 Task: Check out San Diego attractions for art and culture.
Action: Mouse moved to (728, 65)
Screenshot: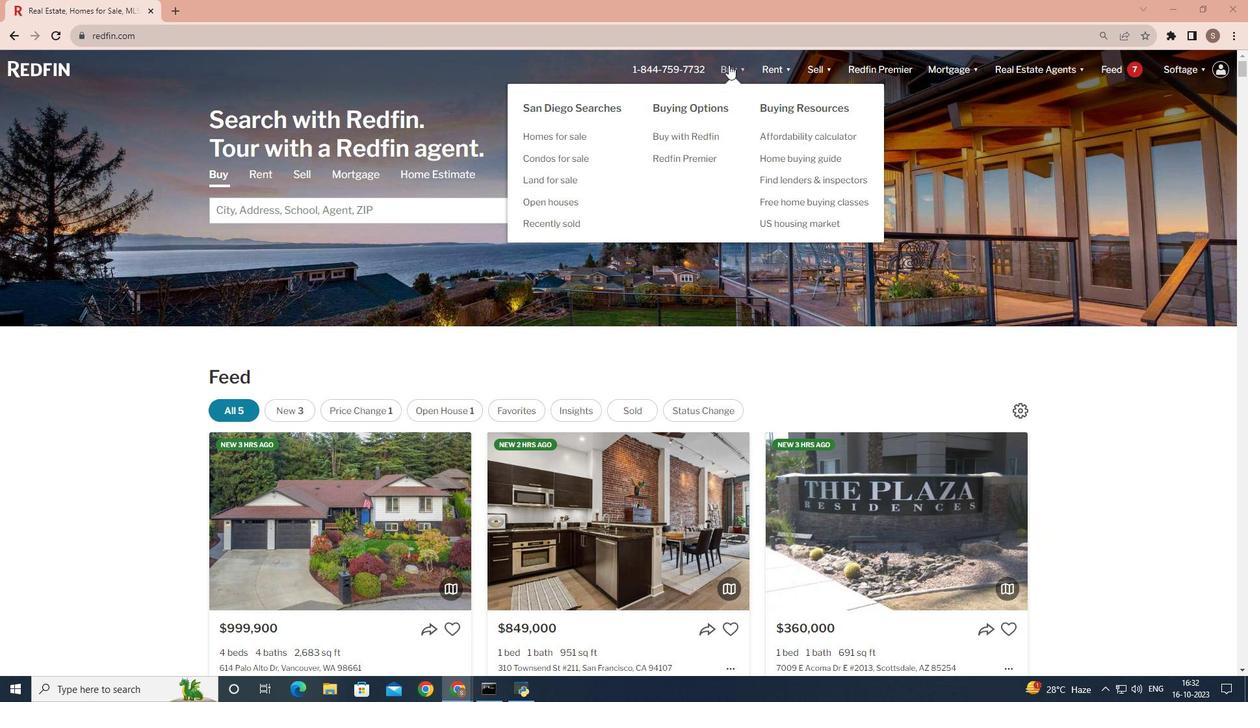 
Action: Mouse pressed left at (728, 65)
Screenshot: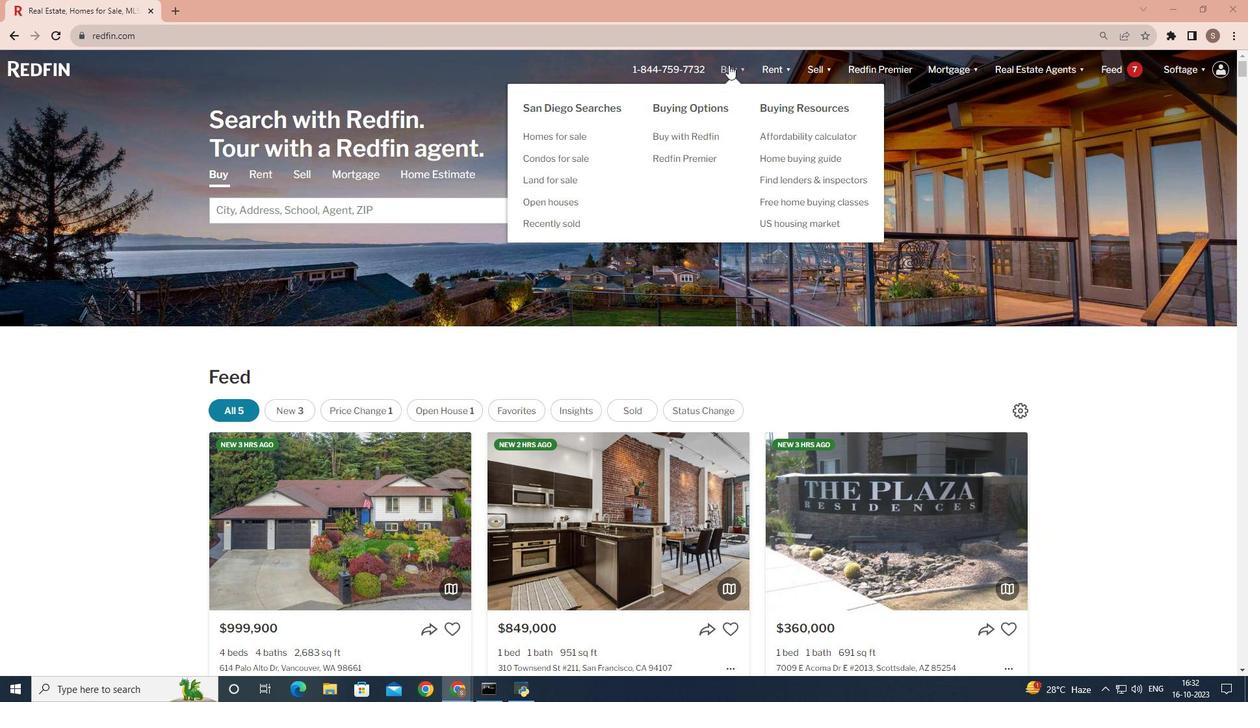 
Action: Mouse moved to (382, 270)
Screenshot: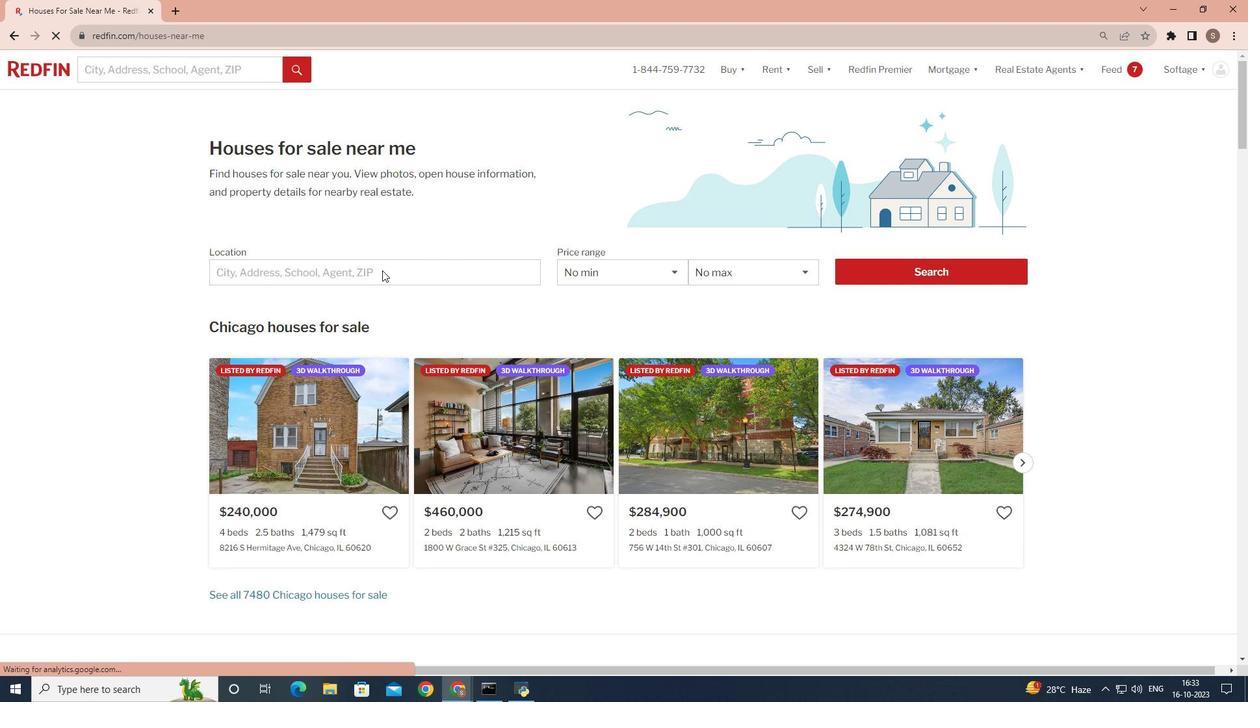 
Action: Mouse pressed left at (382, 270)
Screenshot: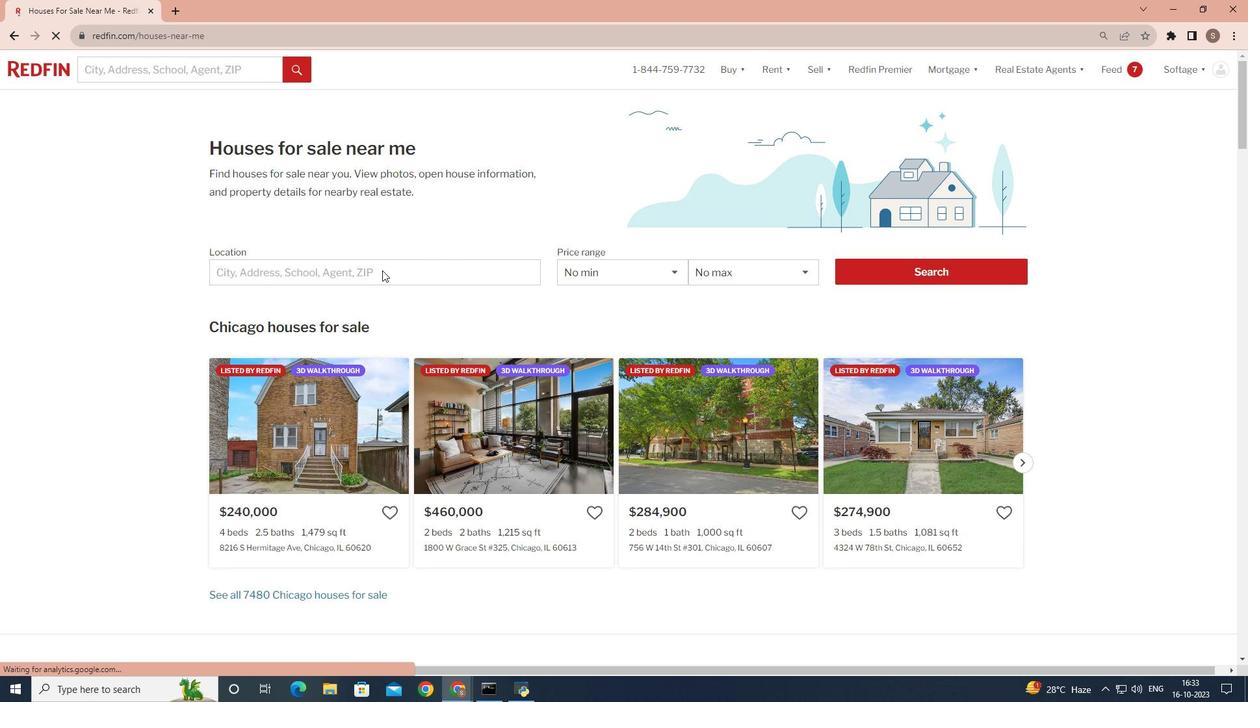 
Action: Mouse moved to (308, 276)
Screenshot: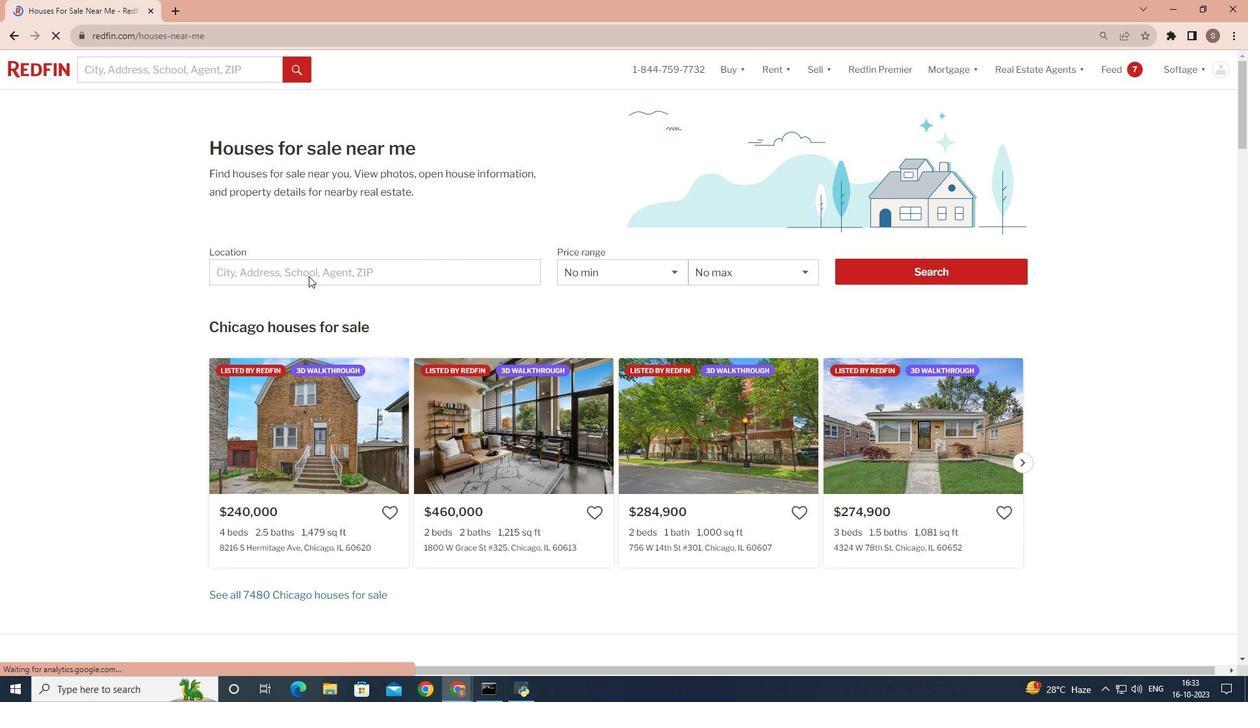 
Action: Mouse pressed left at (308, 276)
Screenshot: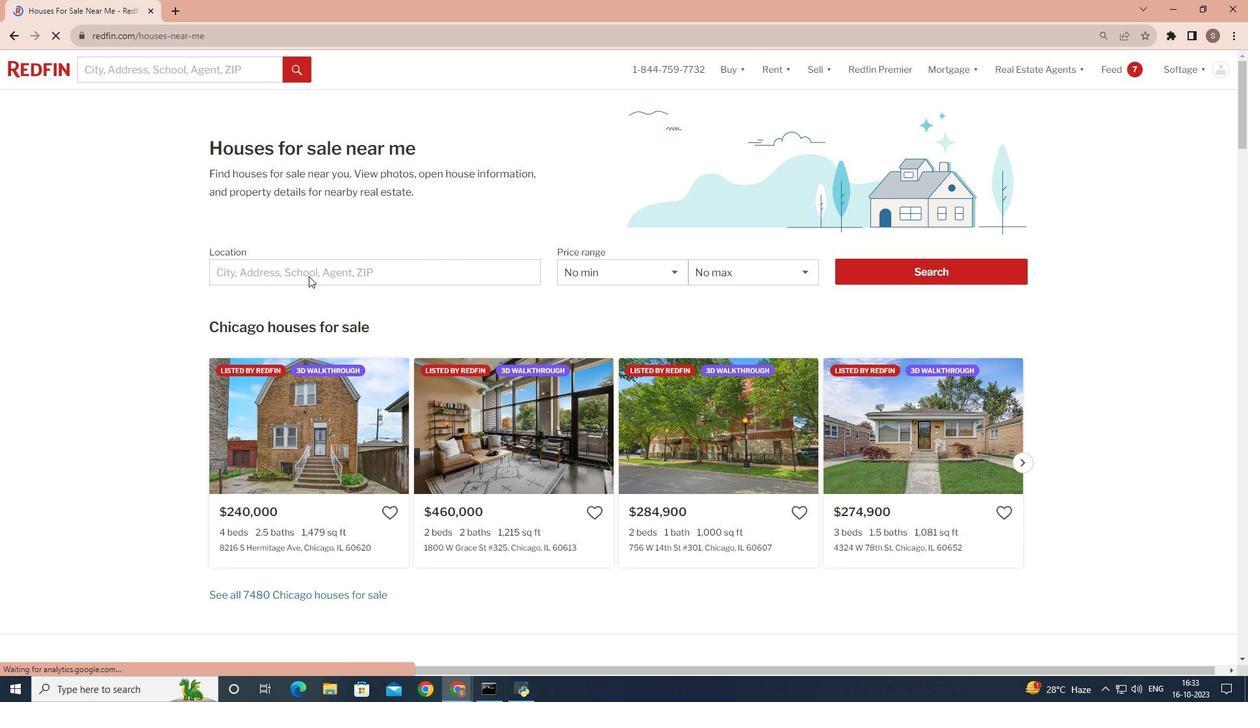 
Action: Mouse moved to (289, 276)
Screenshot: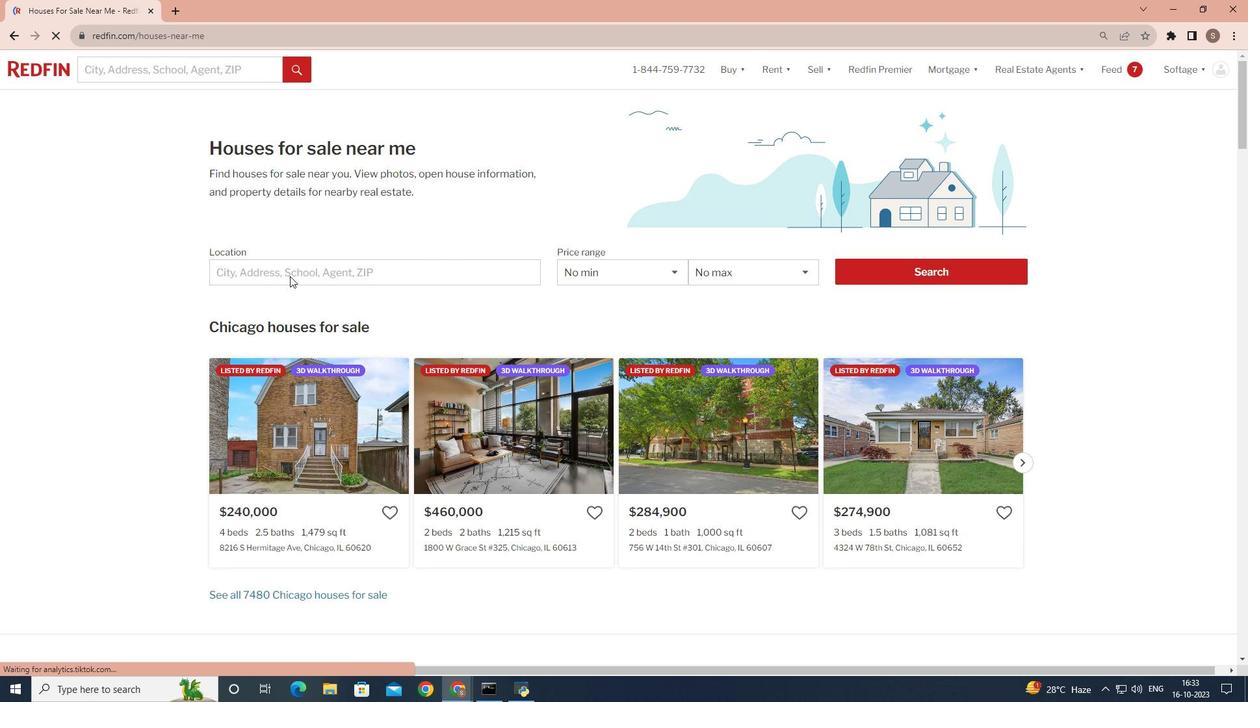 
Action: Mouse pressed left at (289, 276)
Screenshot: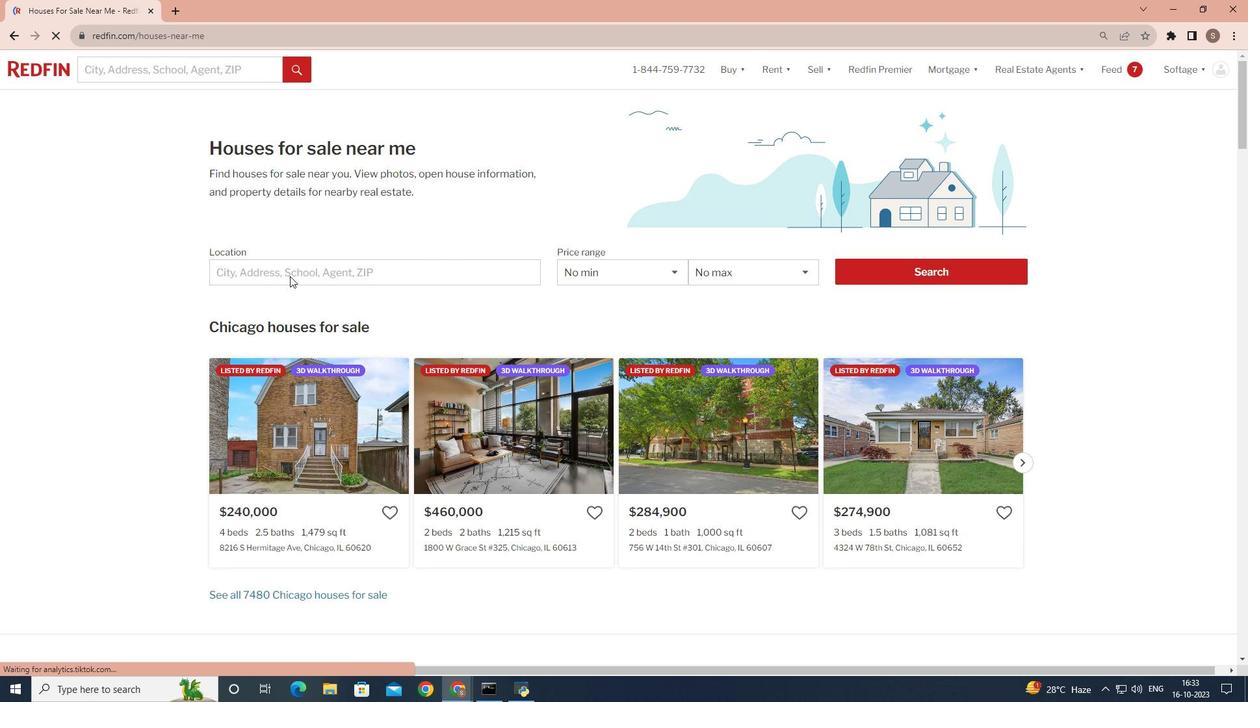 
Action: Mouse moved to (290, 270)
Screenshot: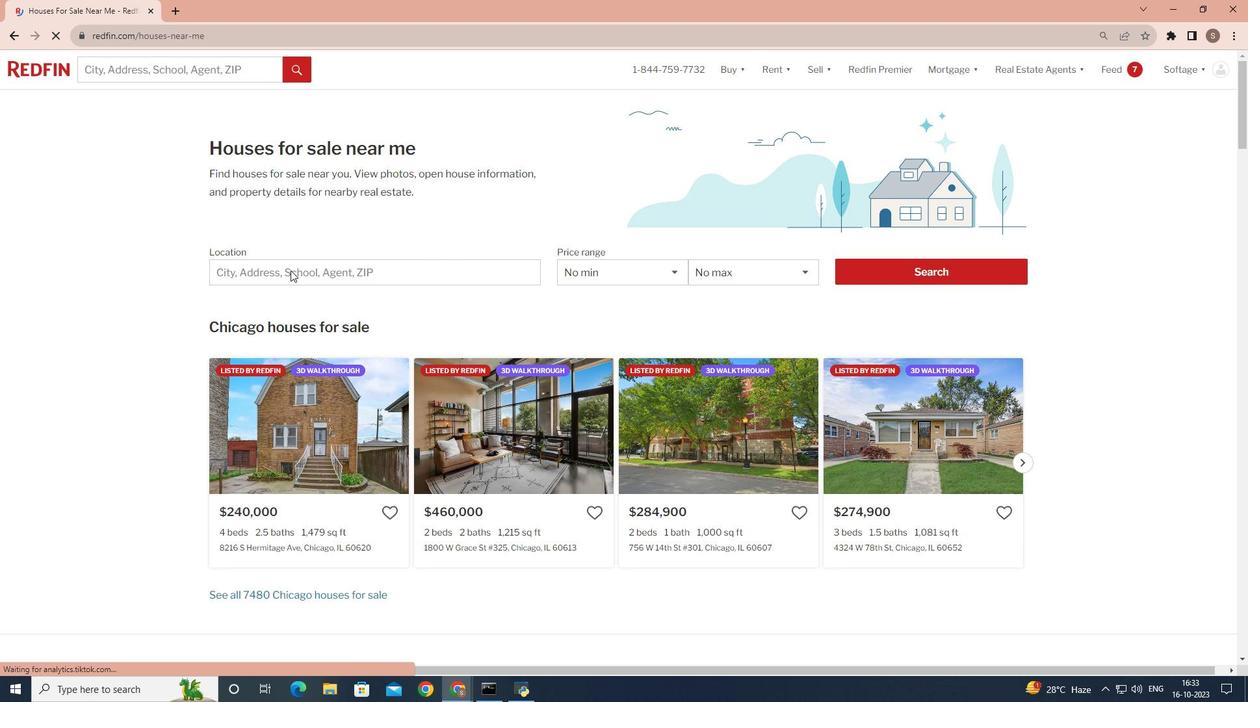 
Action: Mouse pressed left at (290, 270)
Screenshot: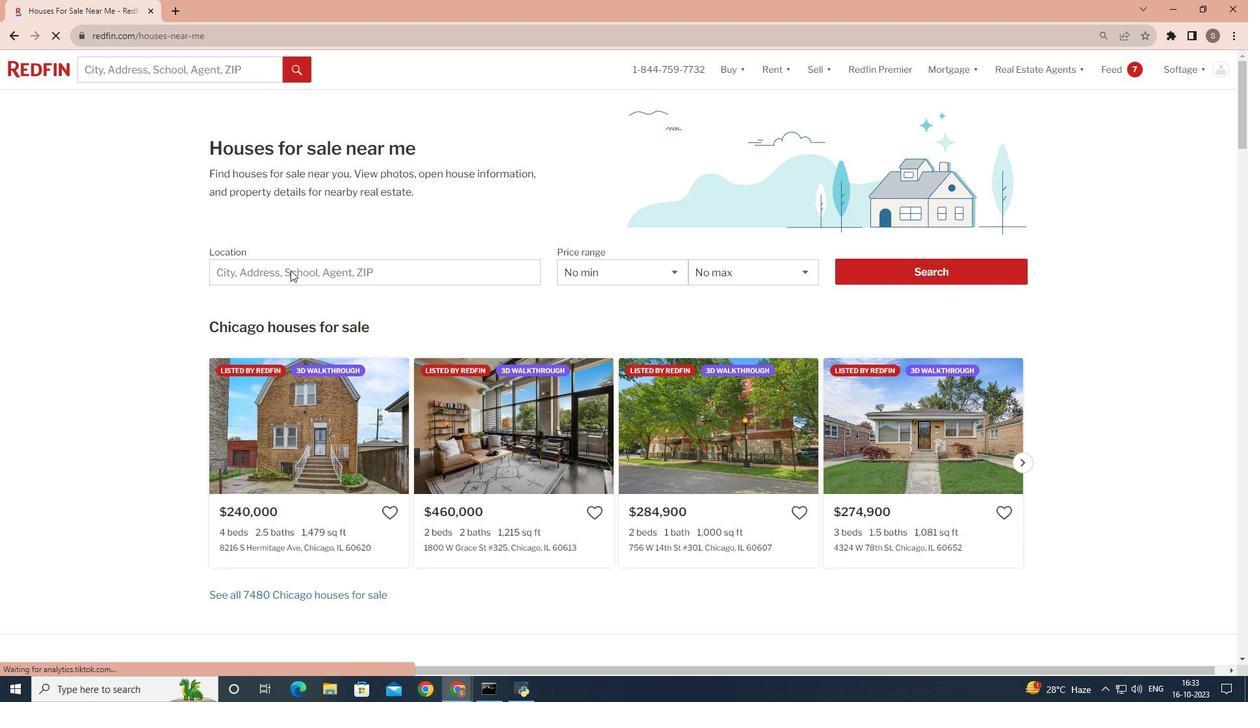 
Action: Key pressed <Key.shift>San<Key.space><Key.shift>Diego
Screenshot: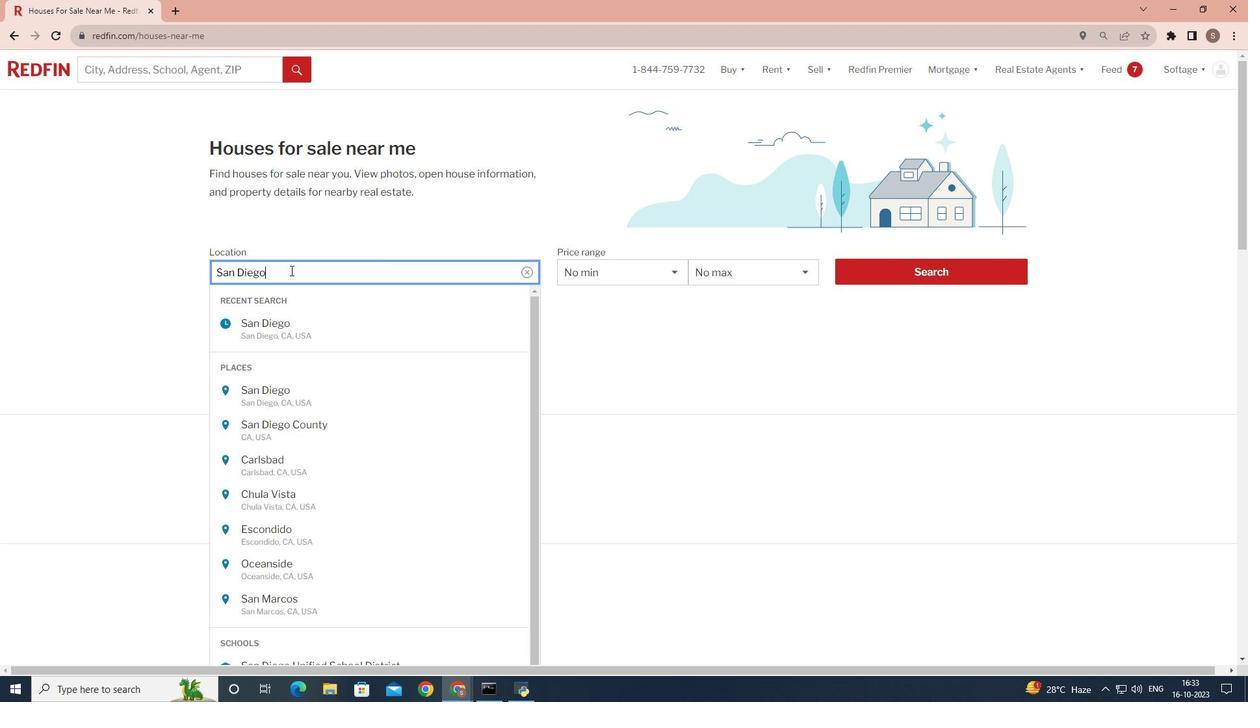 
Action: Mouse moved to (946, 265)
Screenshot: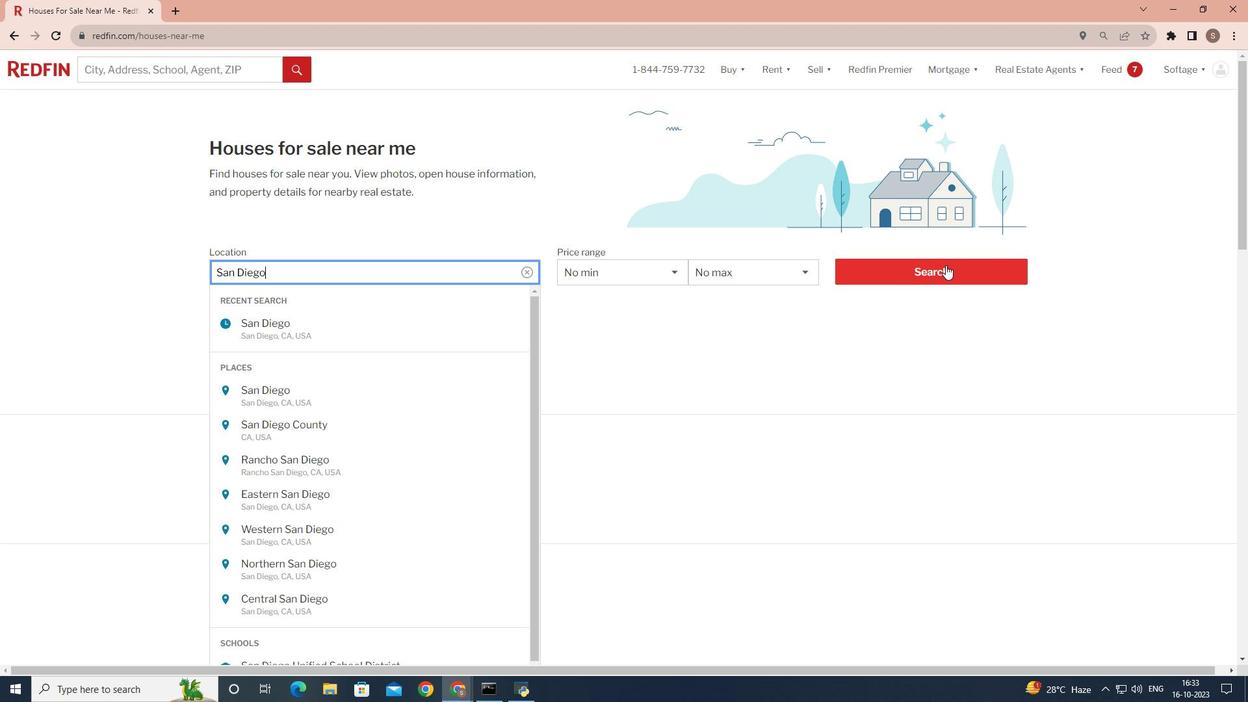 
Action: Mouse pressed left at (946, 265)
Screenshot: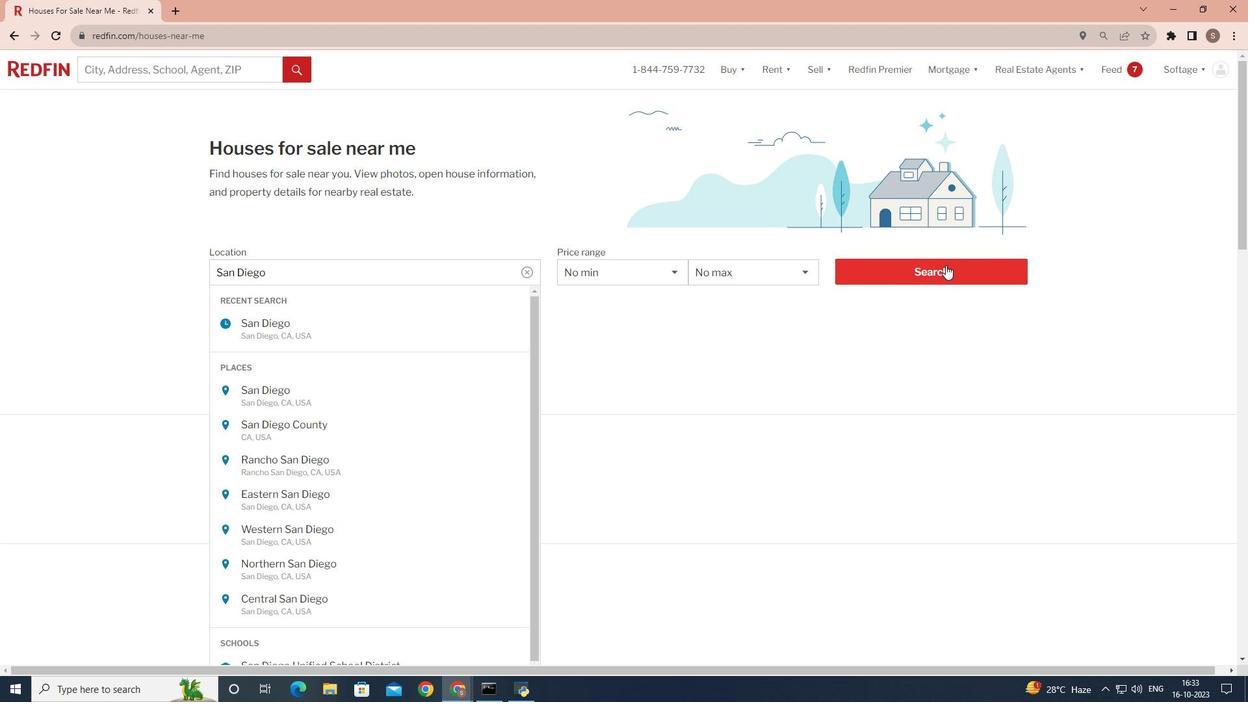 
Action: Mouse pressed left at (946, 265)
Screenshot: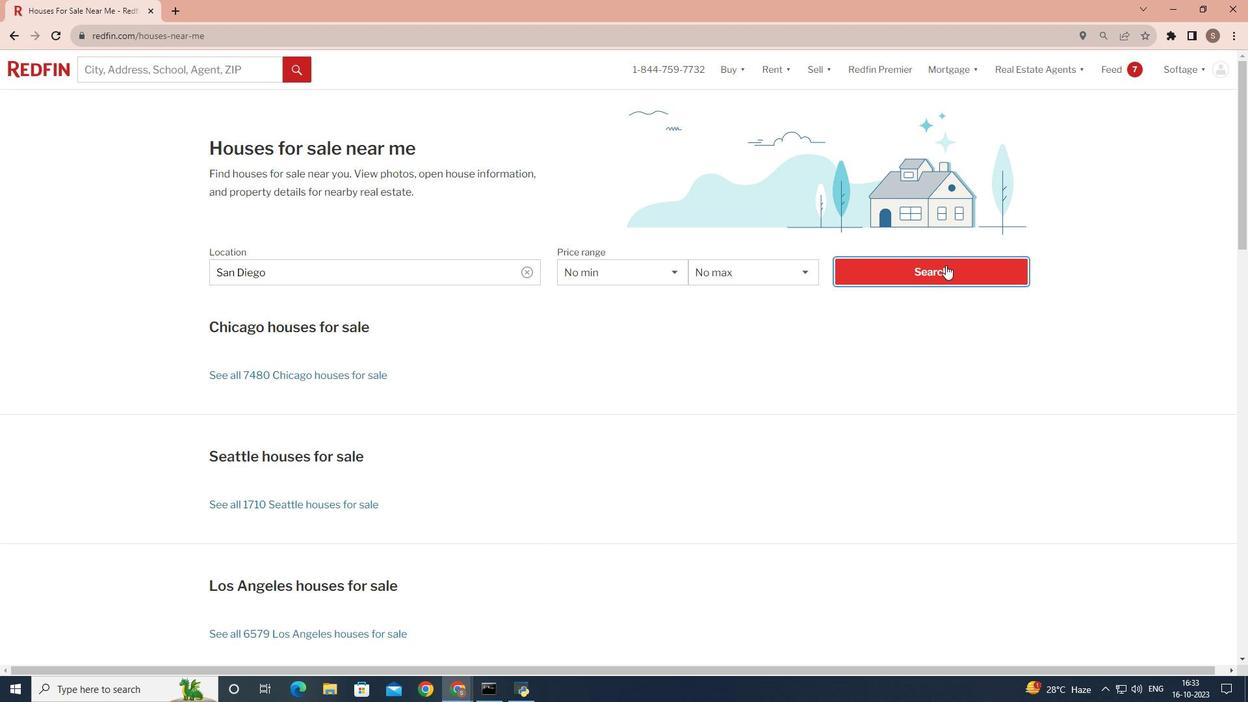 
Action: Mouse moved to (1176, 111)
Screenshot: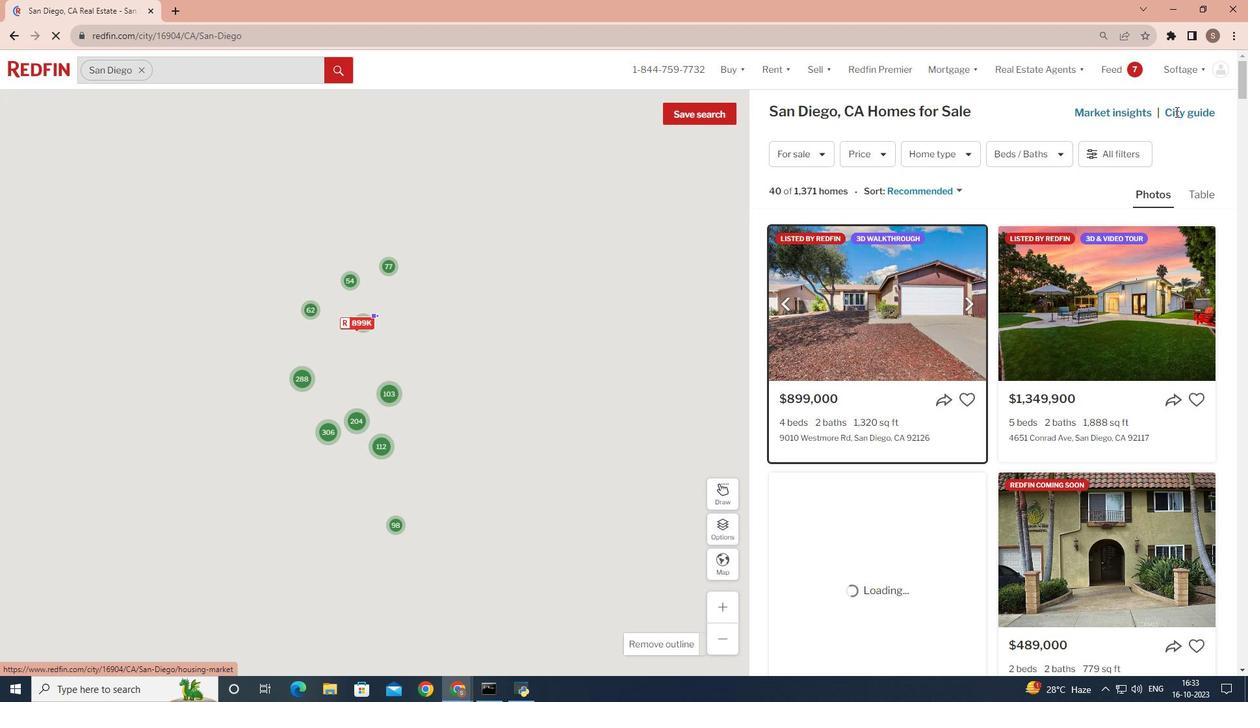 
Action: Mouse pressed left at (1176, 111)
Screenshot: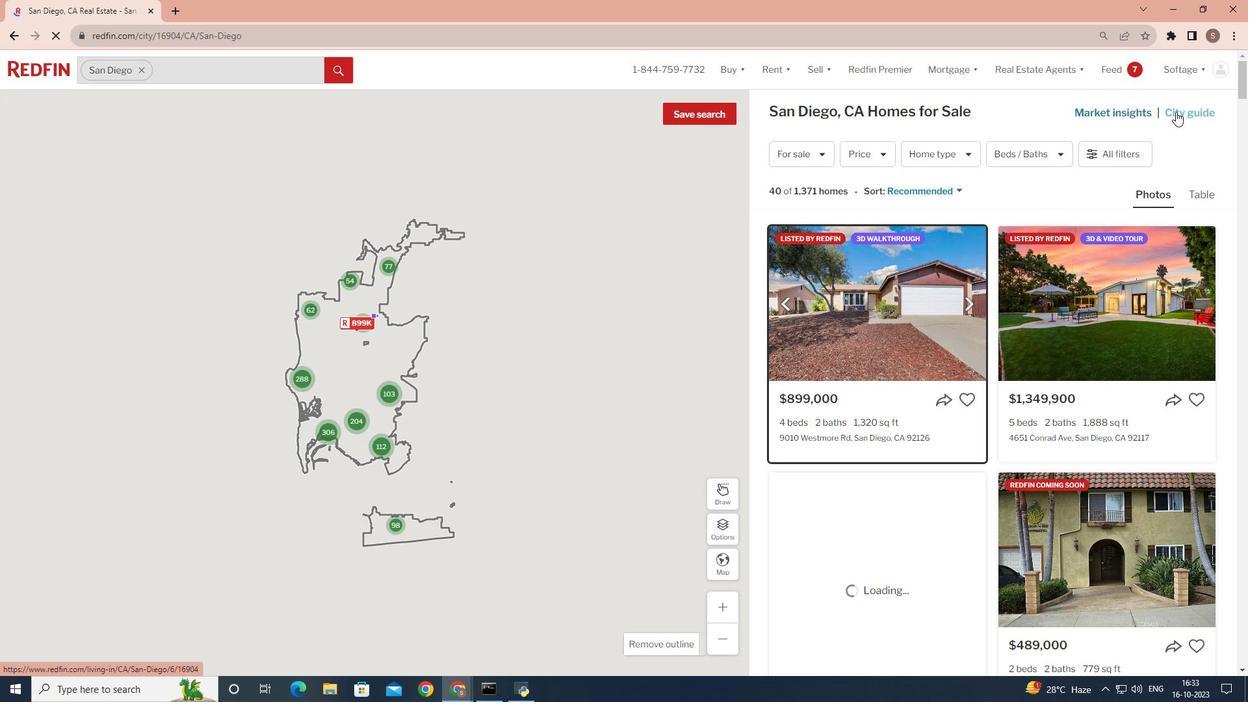 
Action: Mouse moved to (643, 511)
Screenshot: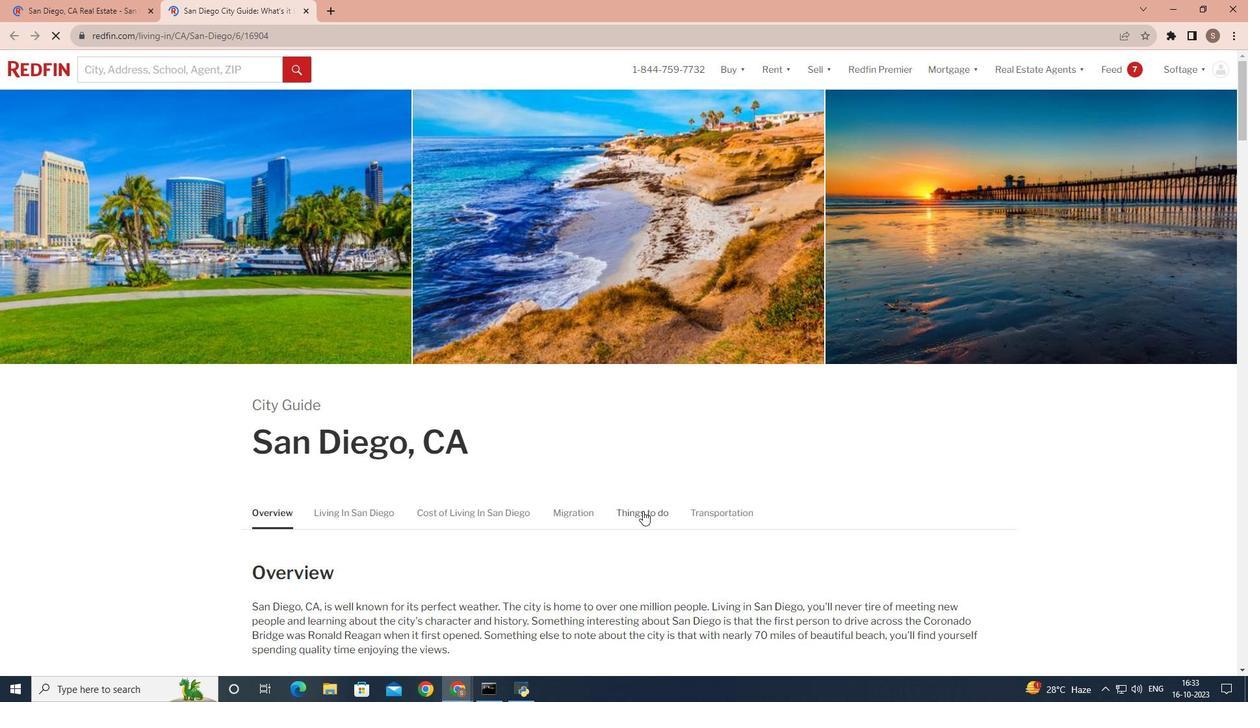 
Action: Mouse pressed left at (643, 511)
Screenshot: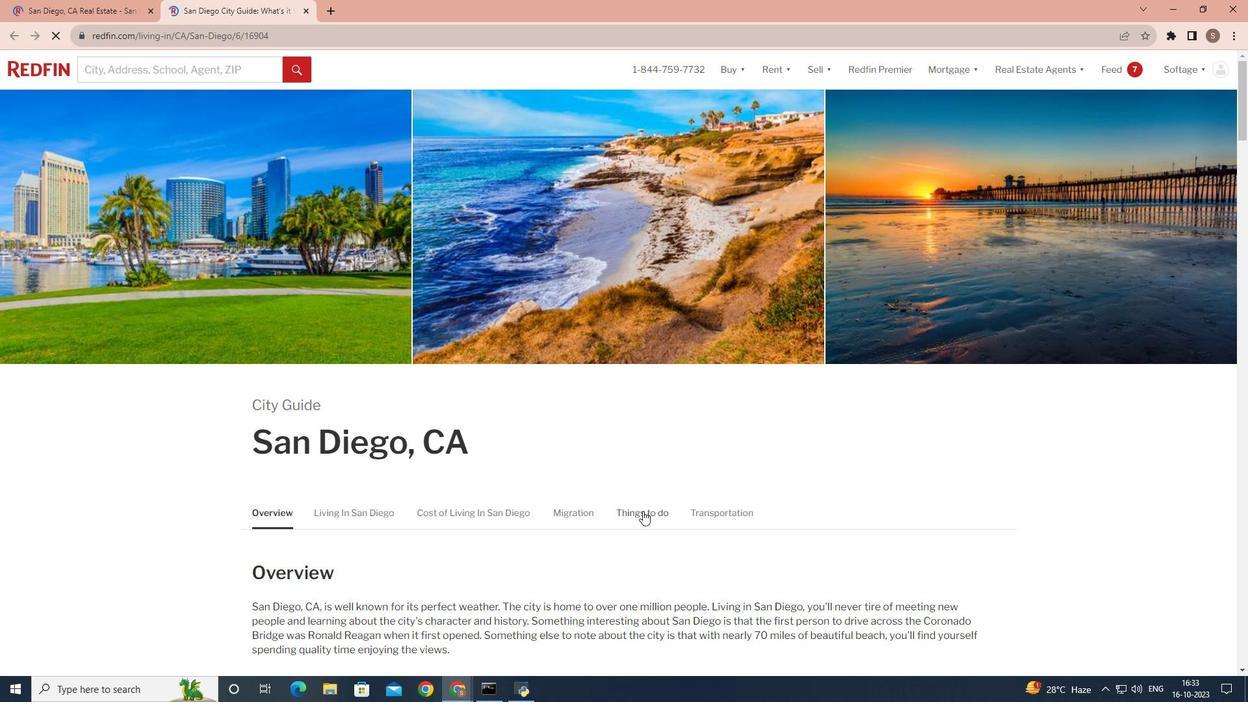 
Action: Mouse moved to (651, 250)
Screenshot: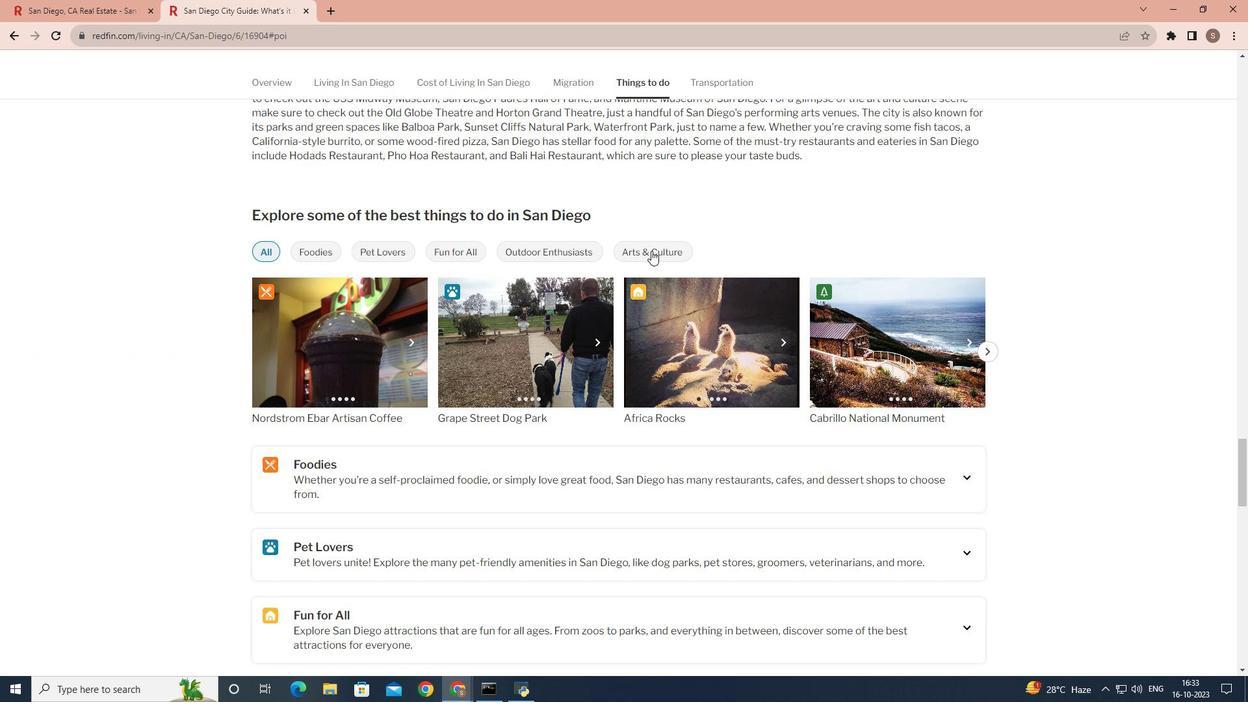 
Action: Mouse pressed left at (651, 250)
Screenshot: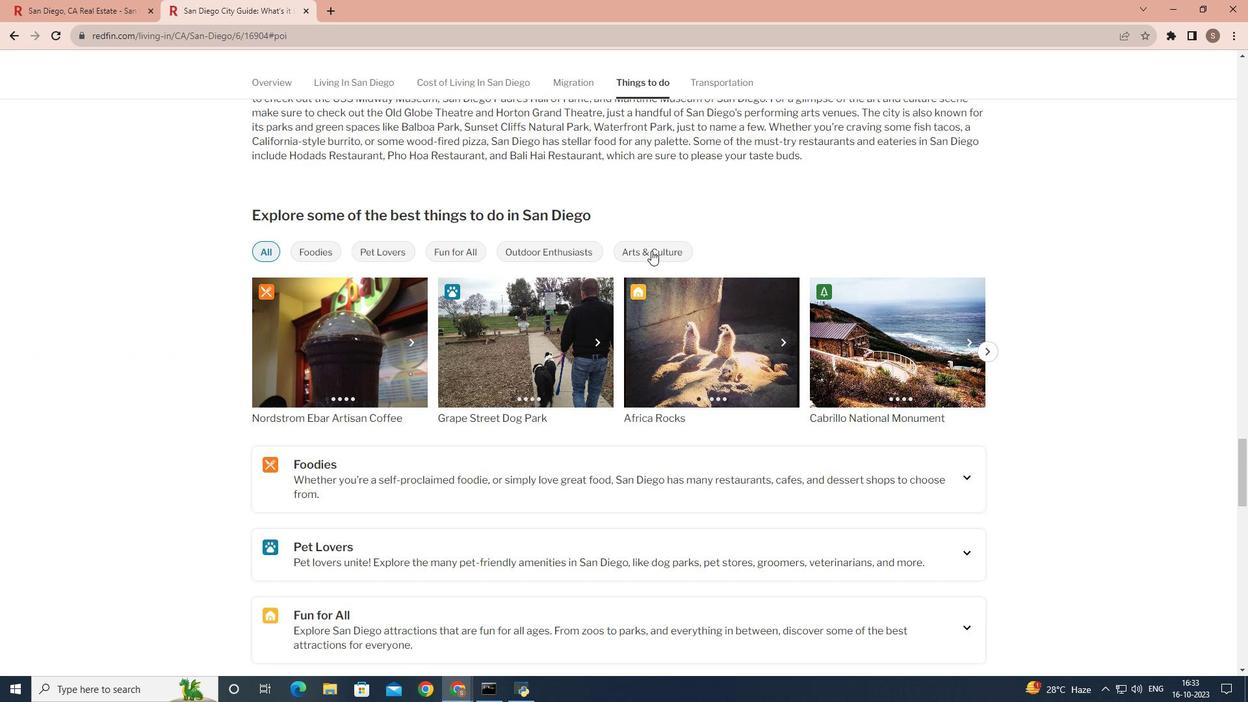 
Action: Mouse moved to (651, 256)
Screenshot: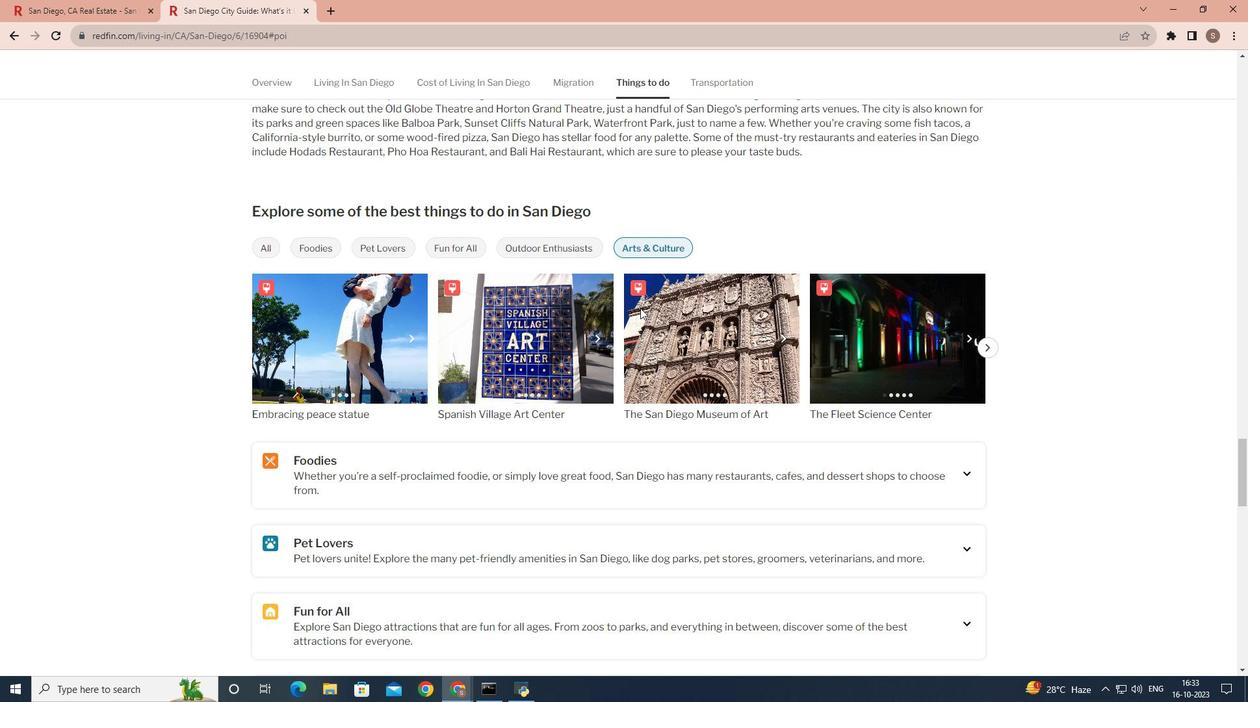 
Action: Mouse scrolled (651, 256) with delta (0, 0)
Screenshot: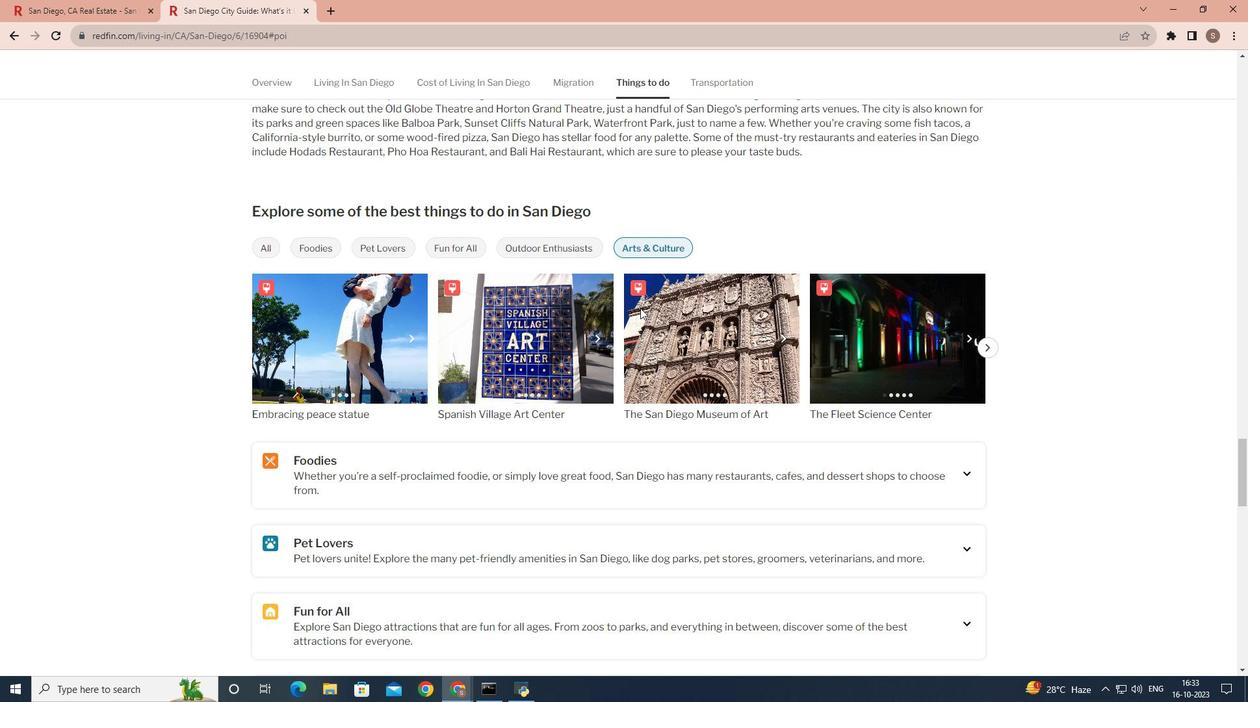 
Action: Mouse moved to (638, 312)
Screenshot: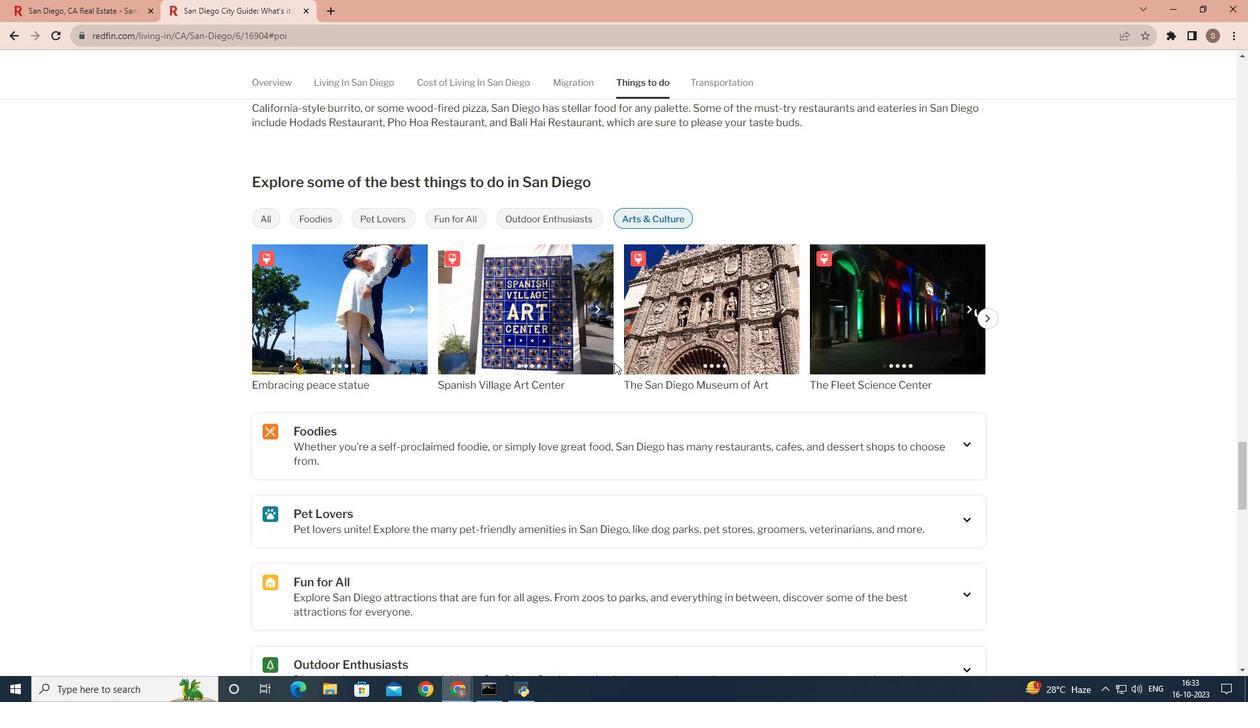 
Action: Mouse scrolled (638, 312) with delta (0, 0)
Screenshot: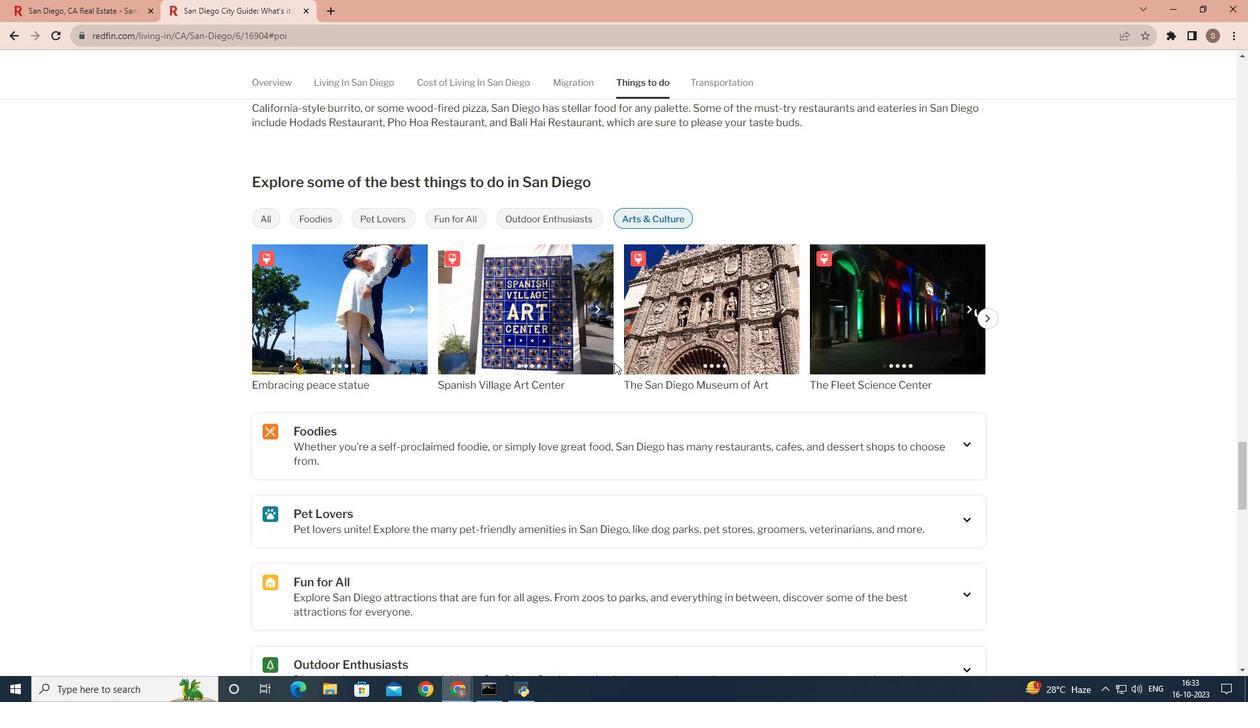 
Action: Mouse moved to (582, 398)
Screenshot: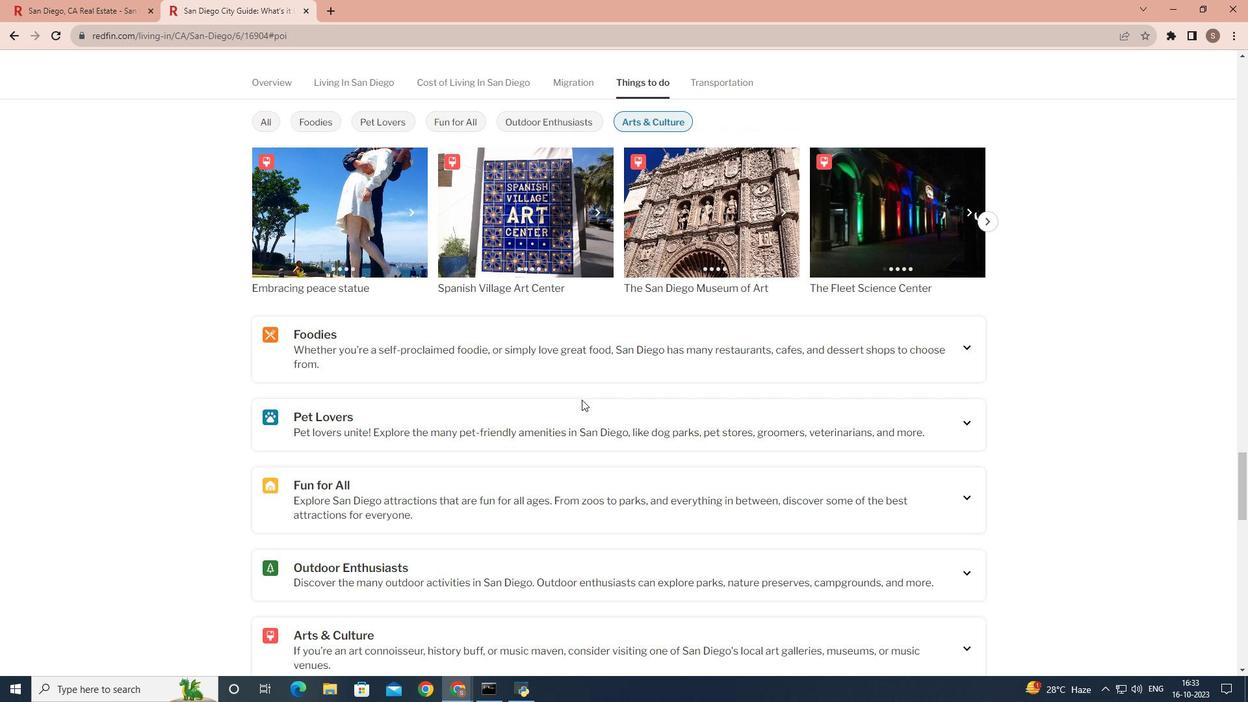
Action: Mouse scrolled (582, 397) with delta (0, 0)
Screenshot: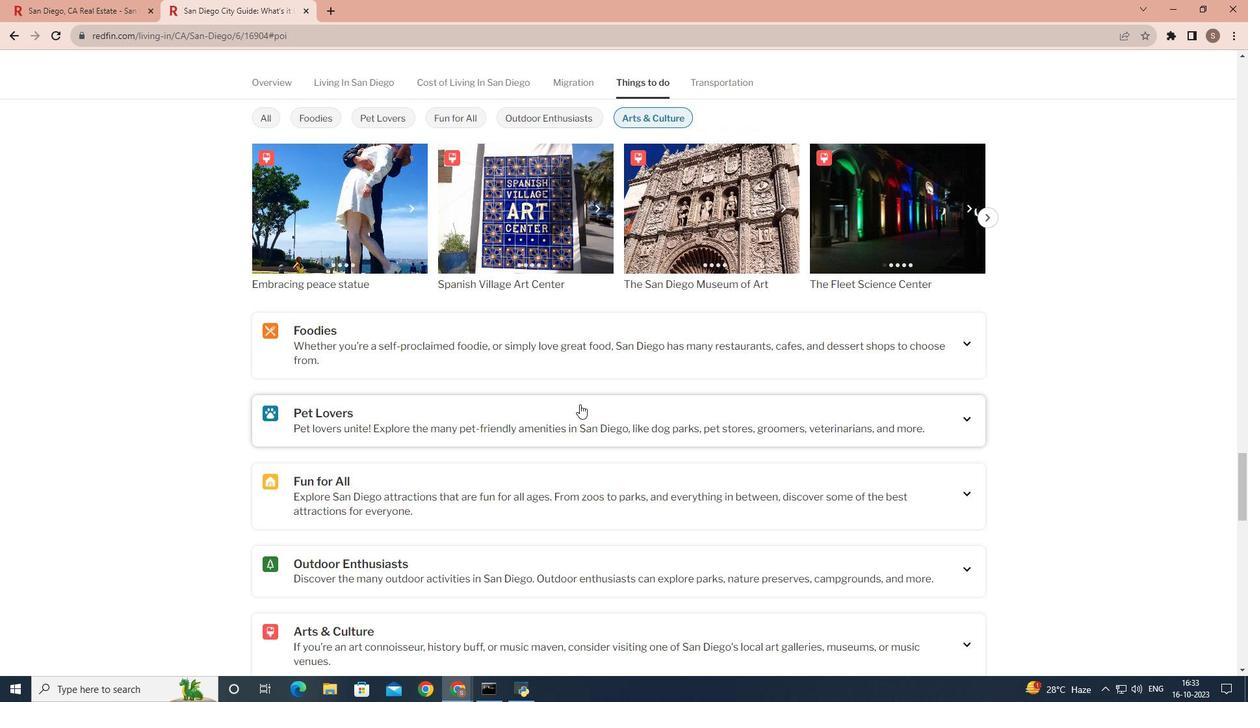 
Action: Mouse moved to (581, 401)
Screenshot: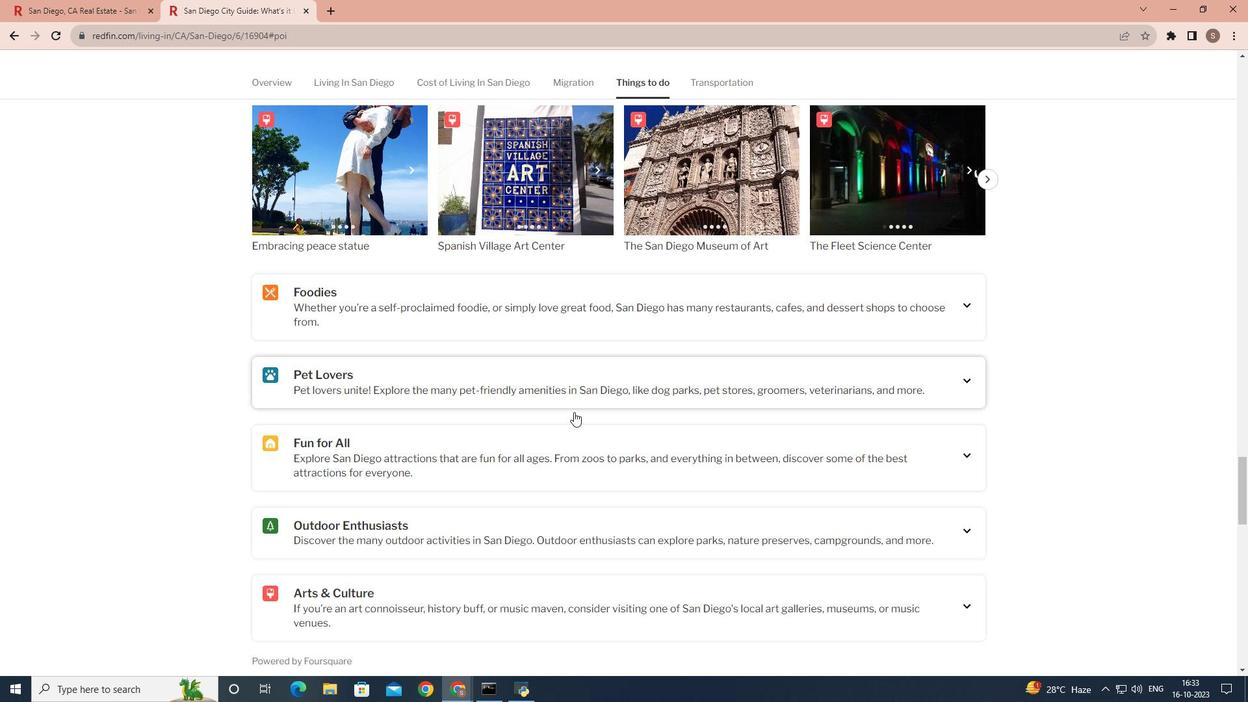 
Action: Mouse scrolled (581, 400) with delta (0, 0)
Screenshot: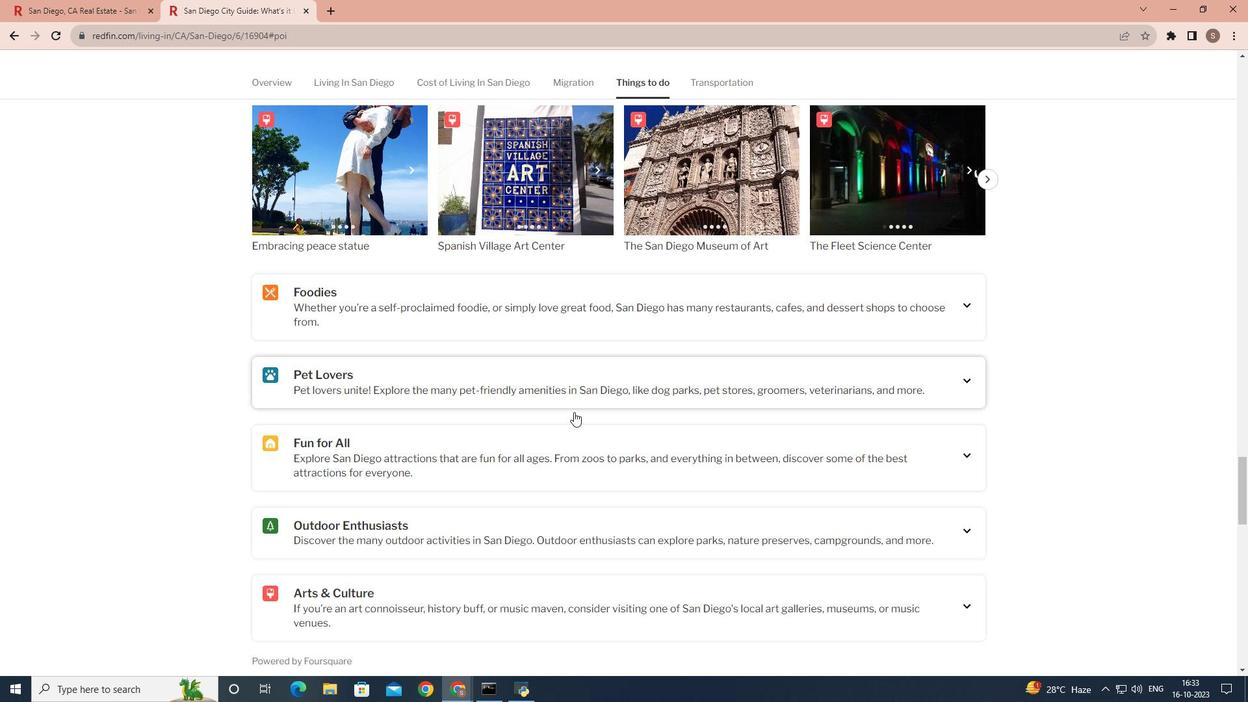 
Action: Mouse moved to (383, 514)
Screenshot: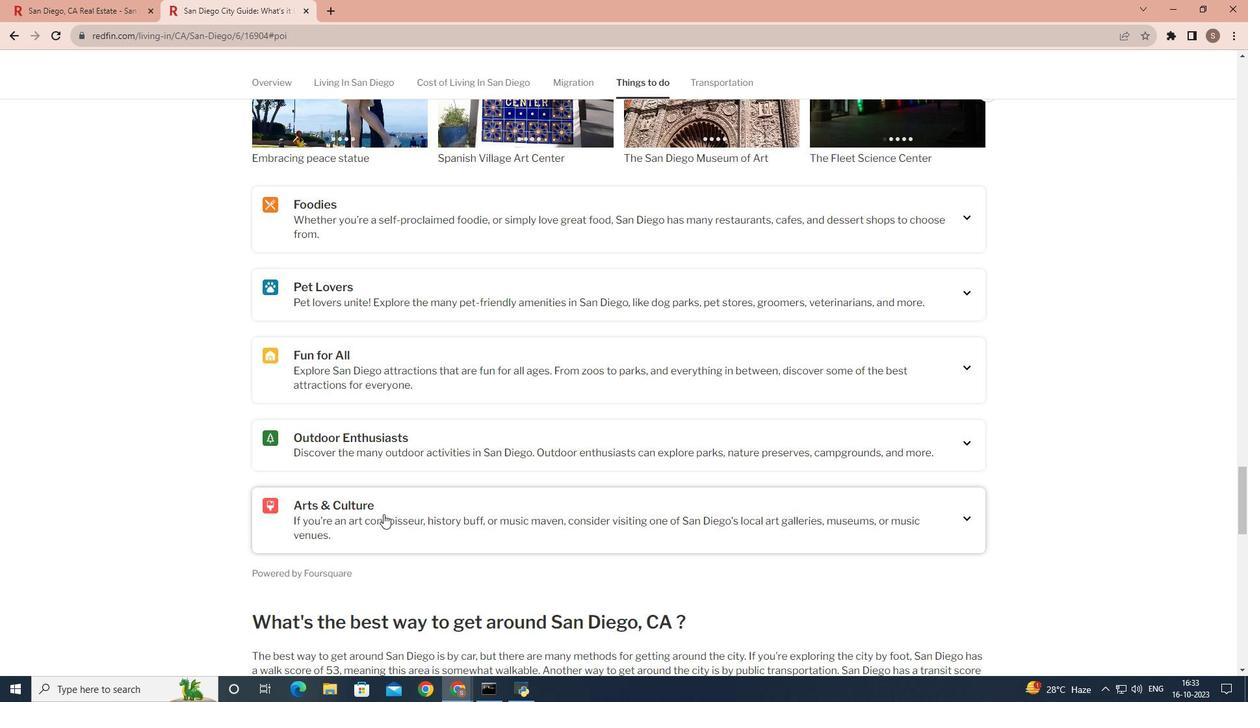 
Action: Mouse pressed left at (383, 514)
Screenshot: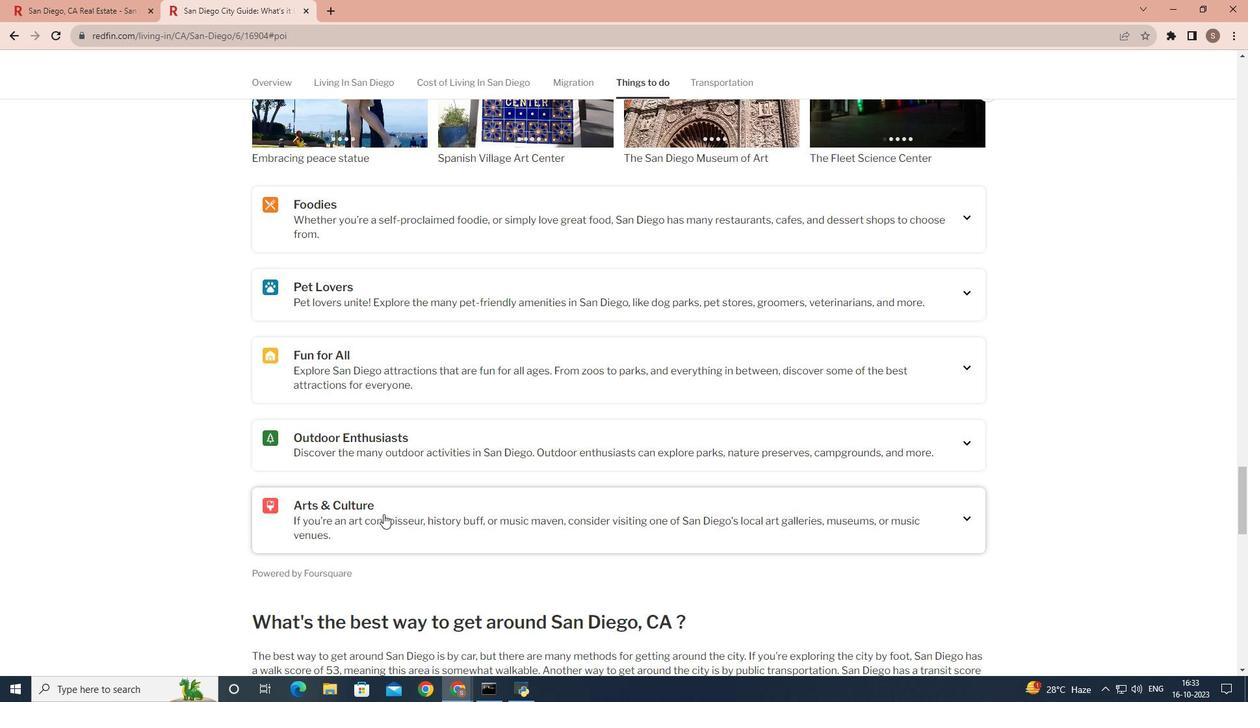 
Action: Mouse scrolled (383, 513) with delta (0, 0)
Screenshot: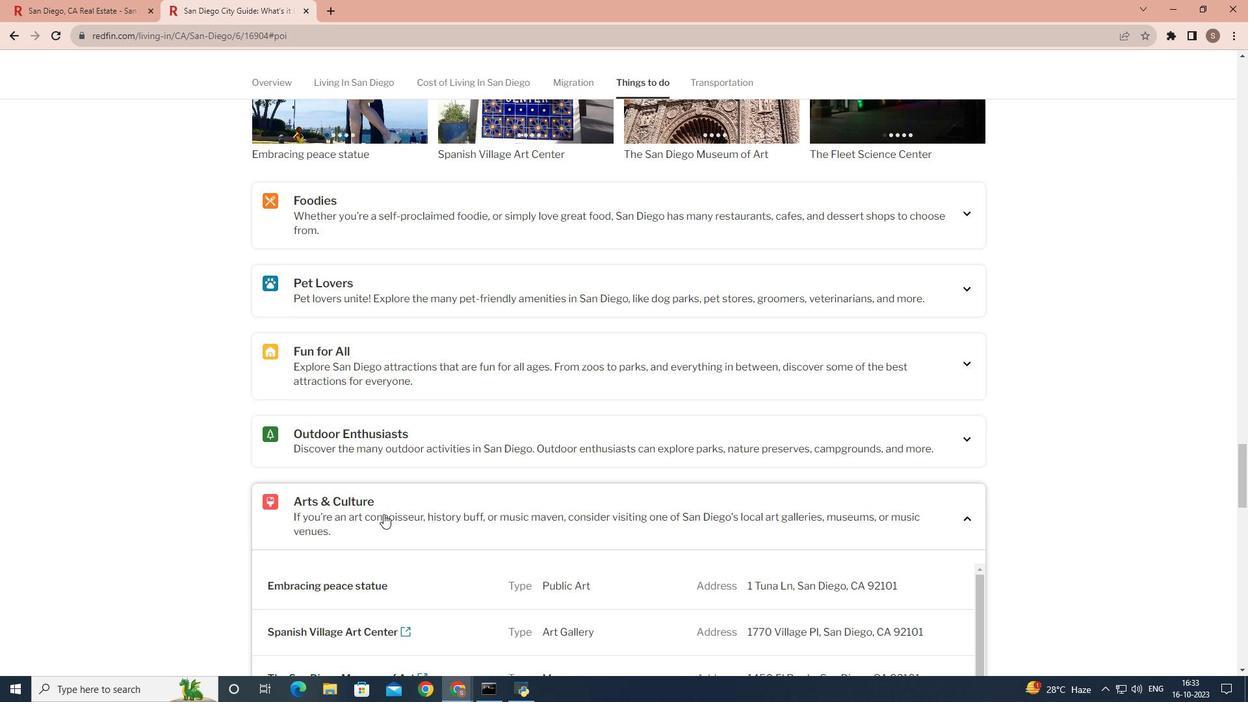 
Action: Mouse scrolled (383, 513) with delta (0, 0)
Screenshot: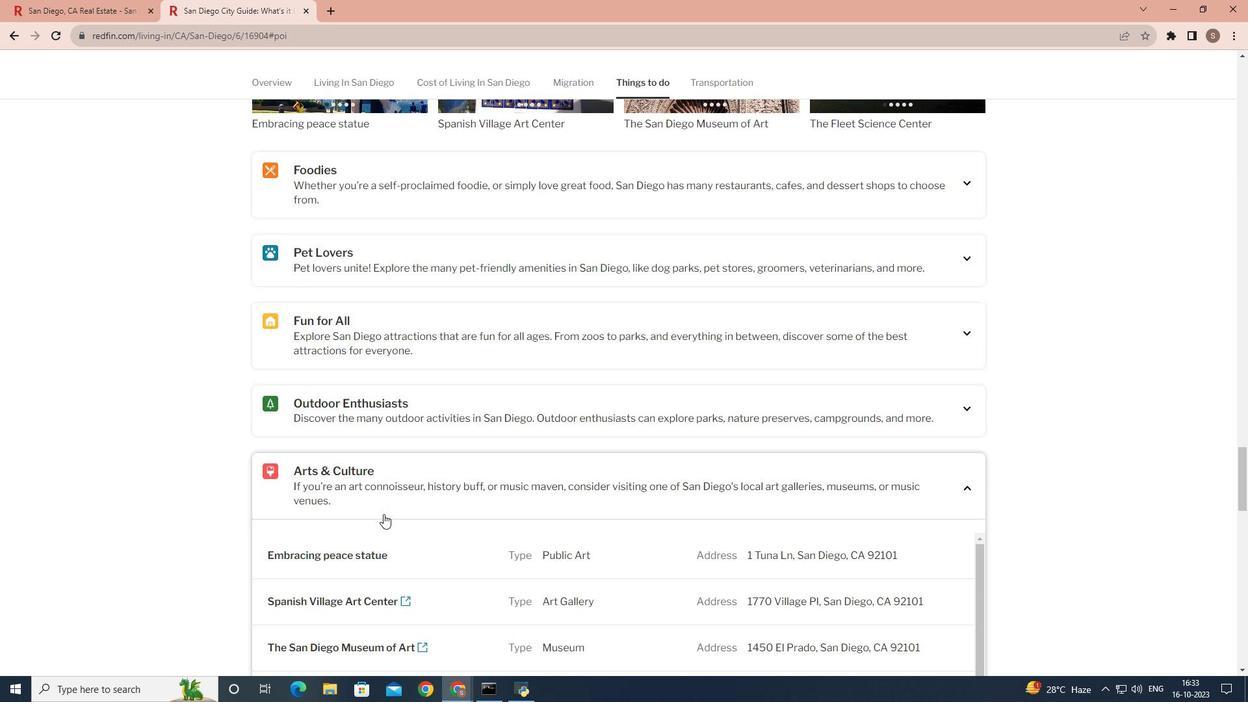
Action: Mouse scrolled (383, 513) with delta (0, 0)
Screenshot: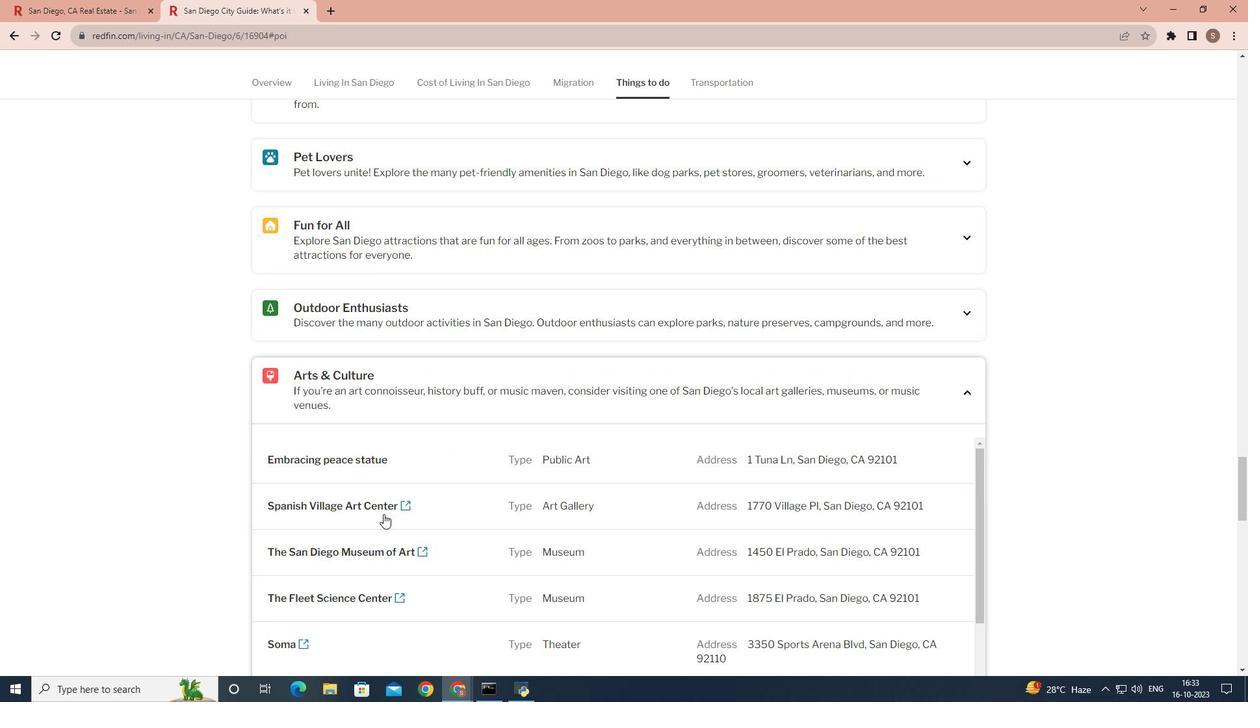 
Action: Mouse scrolled (383, 513) with delta (0, 0)
Screenshot: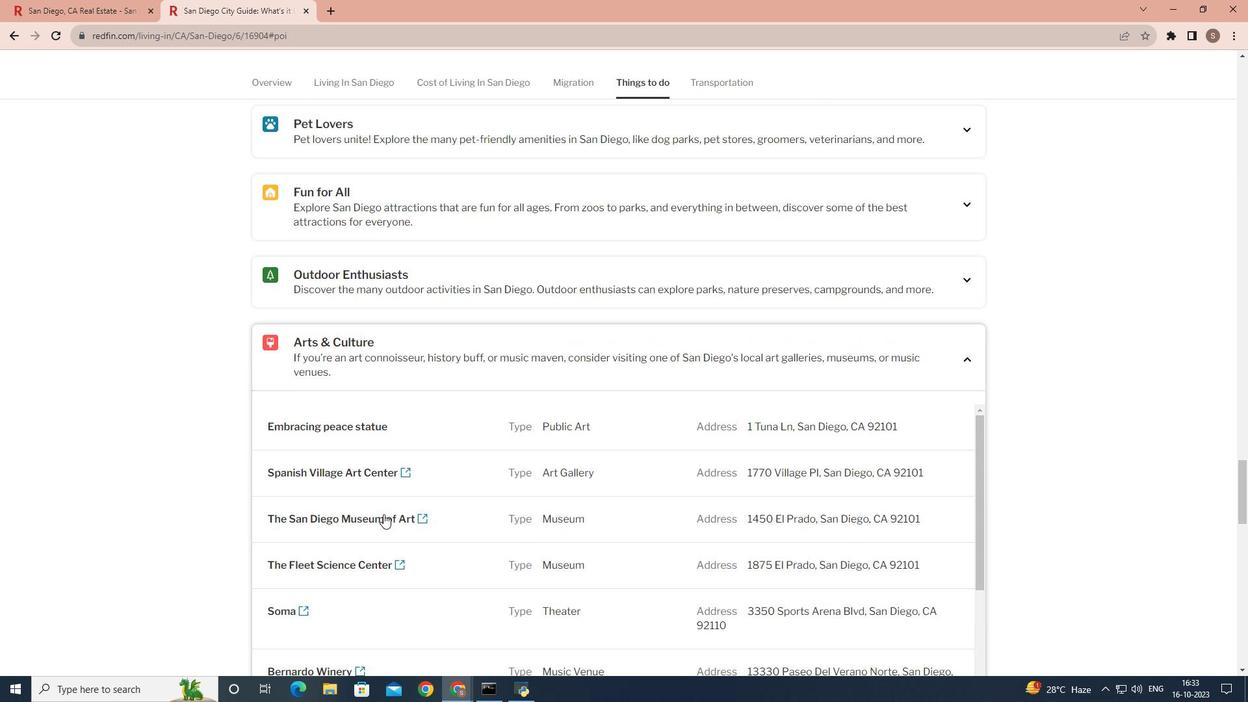 
Action: Mouse scrolled (383, 513) with delta (0, 0)
Screenshot: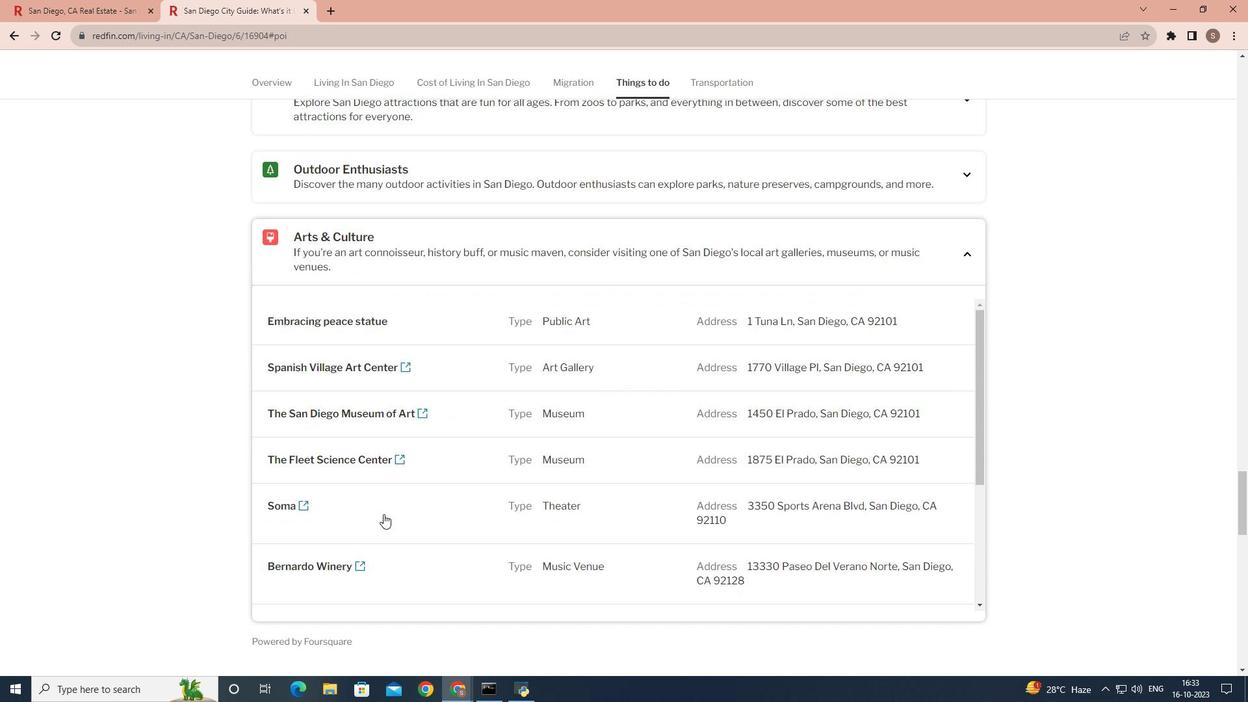 
Action: Mouse scrolled (383, 513) with delta (0, 0)
Screenshot: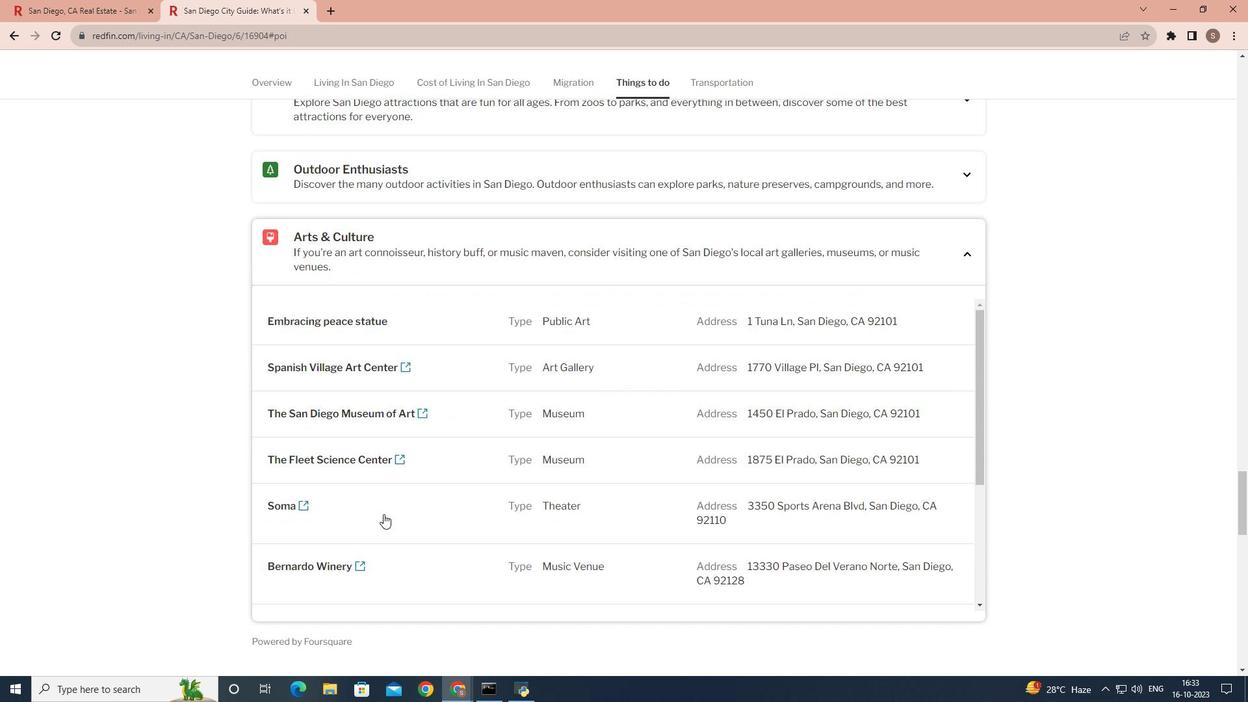
Action: Mouse moved to (980, 481)
Screenshot: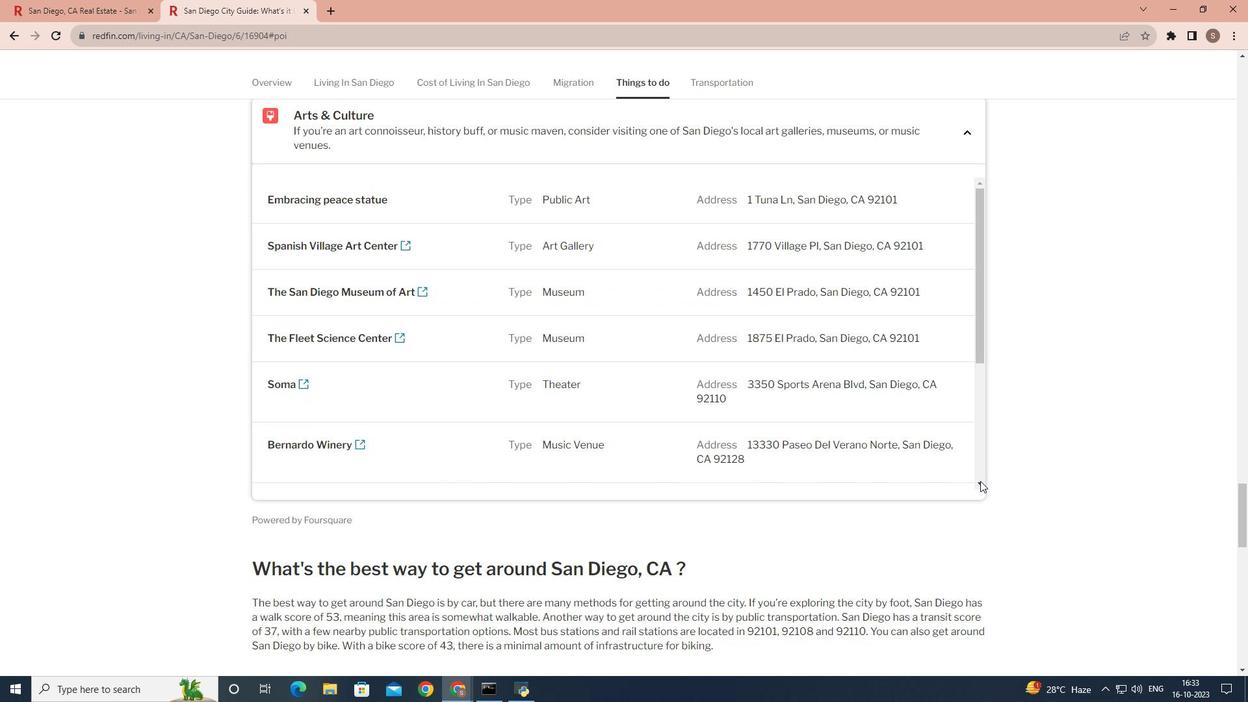 
Action: Mouse pressed left at (980, 481)
Screenshot: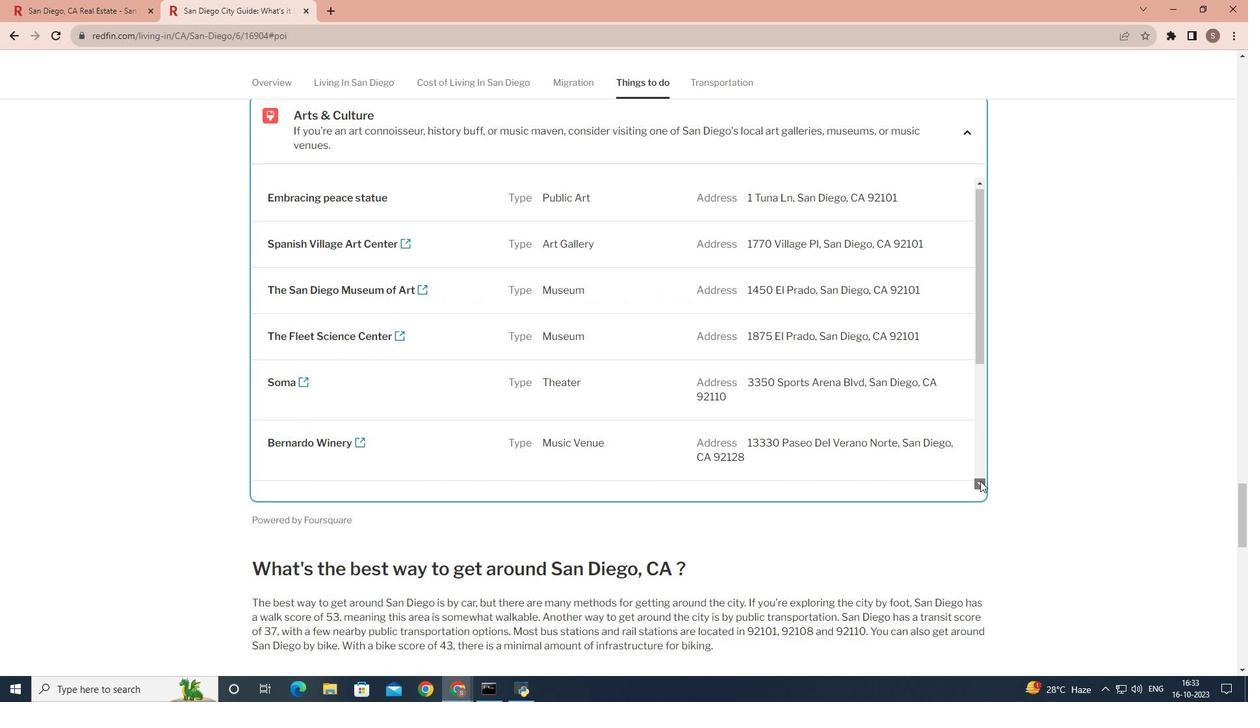 
Action: Mouse moved to (839, 447)
Screenshot: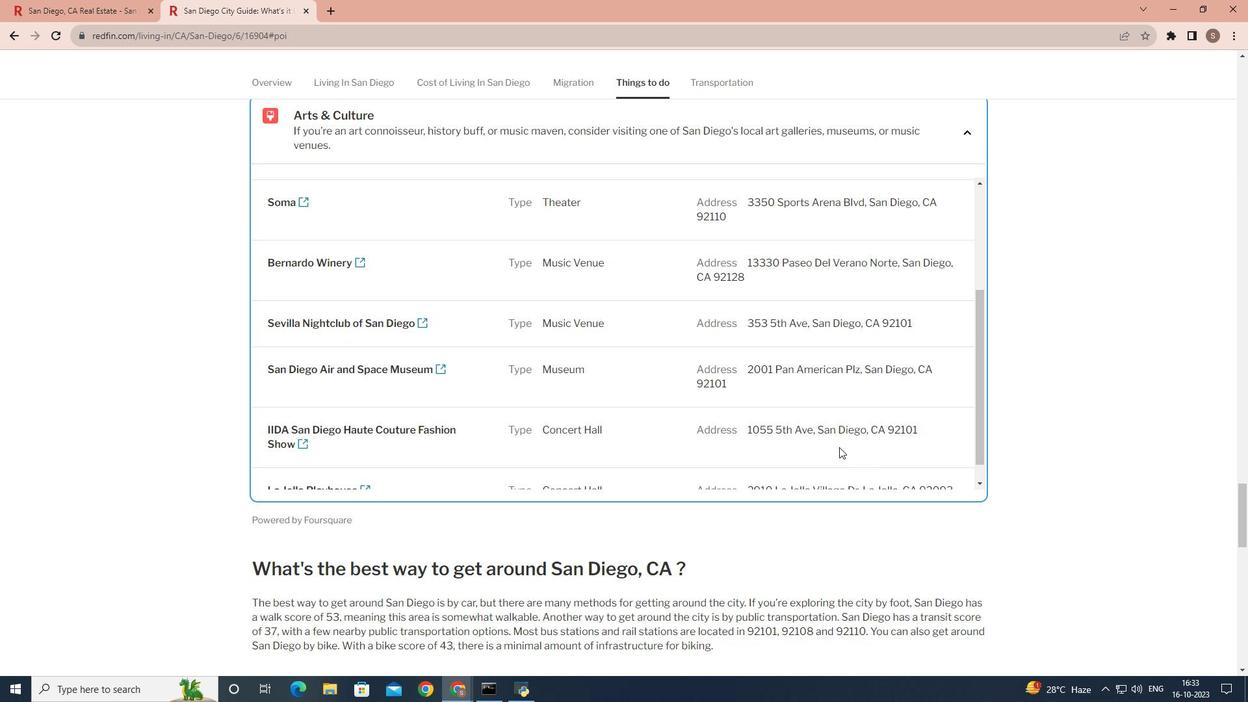 
Action: Mouse scrolled (839, 446) with delta (0, 0)
Screenshot: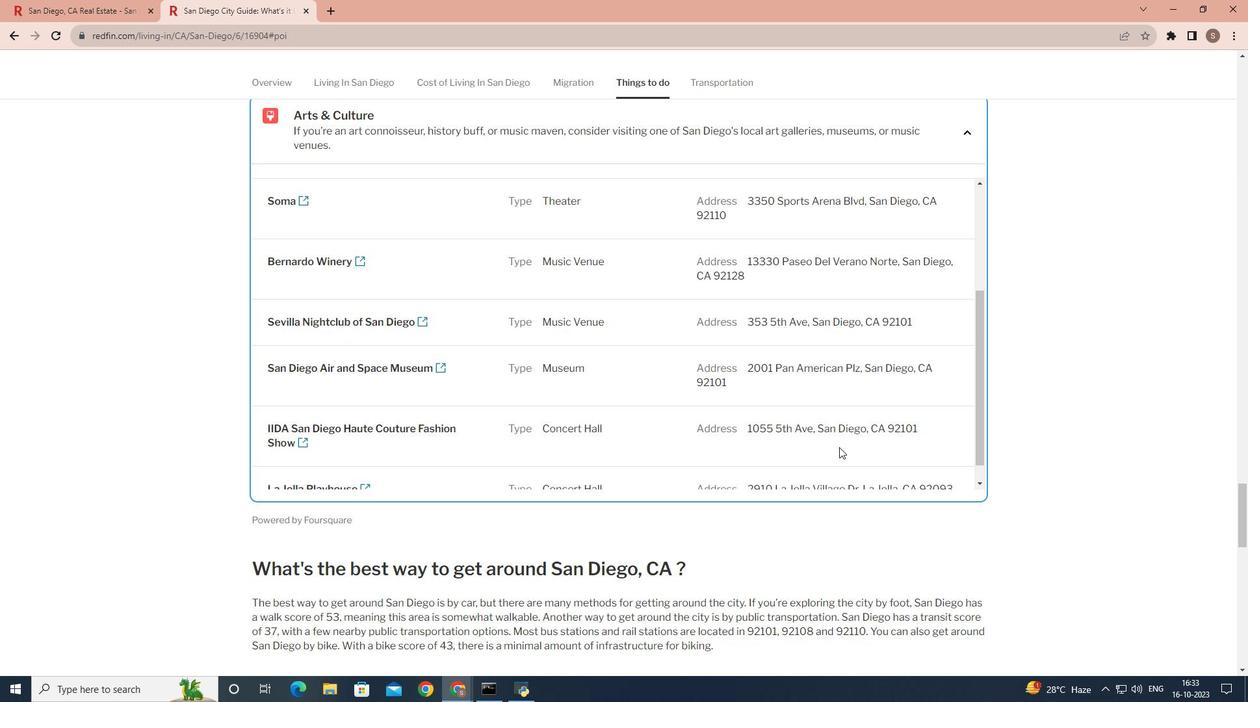 
Action: Mouse scrolled (839, 446) with delta (0, 0)
Screenshot: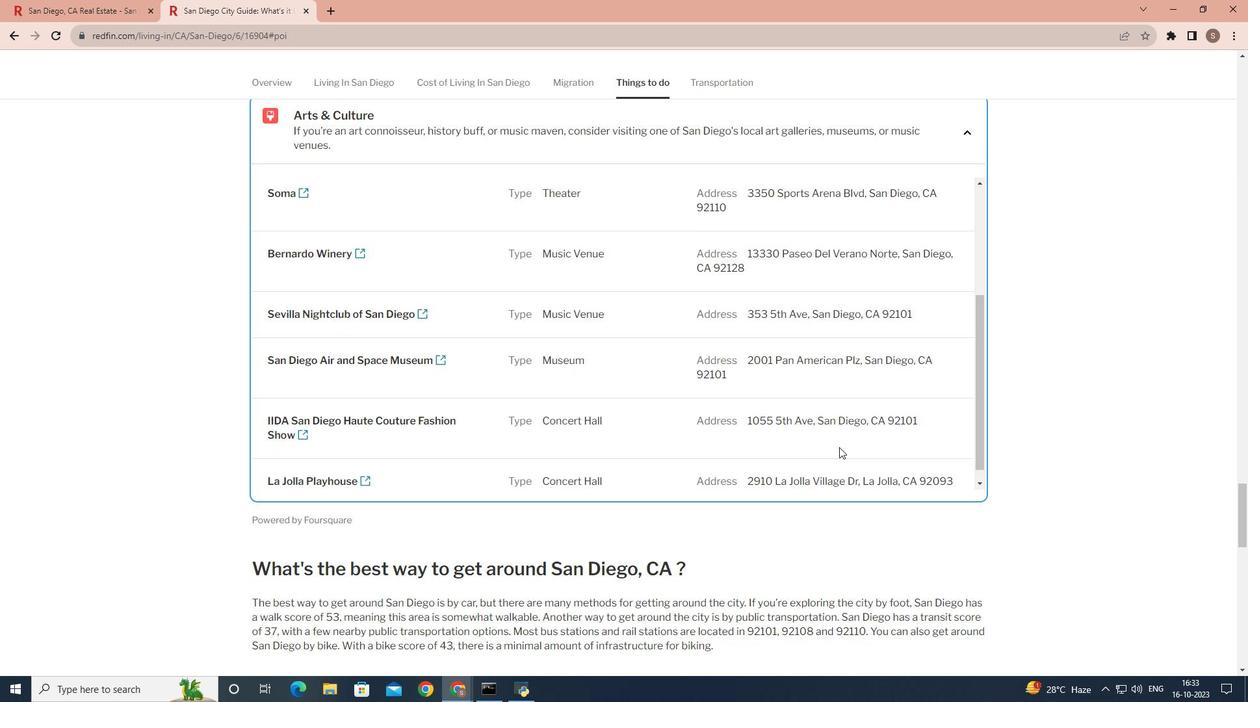 
Action: Mouse scrolled (839, 446) with delta (0, 0)
Screenshot: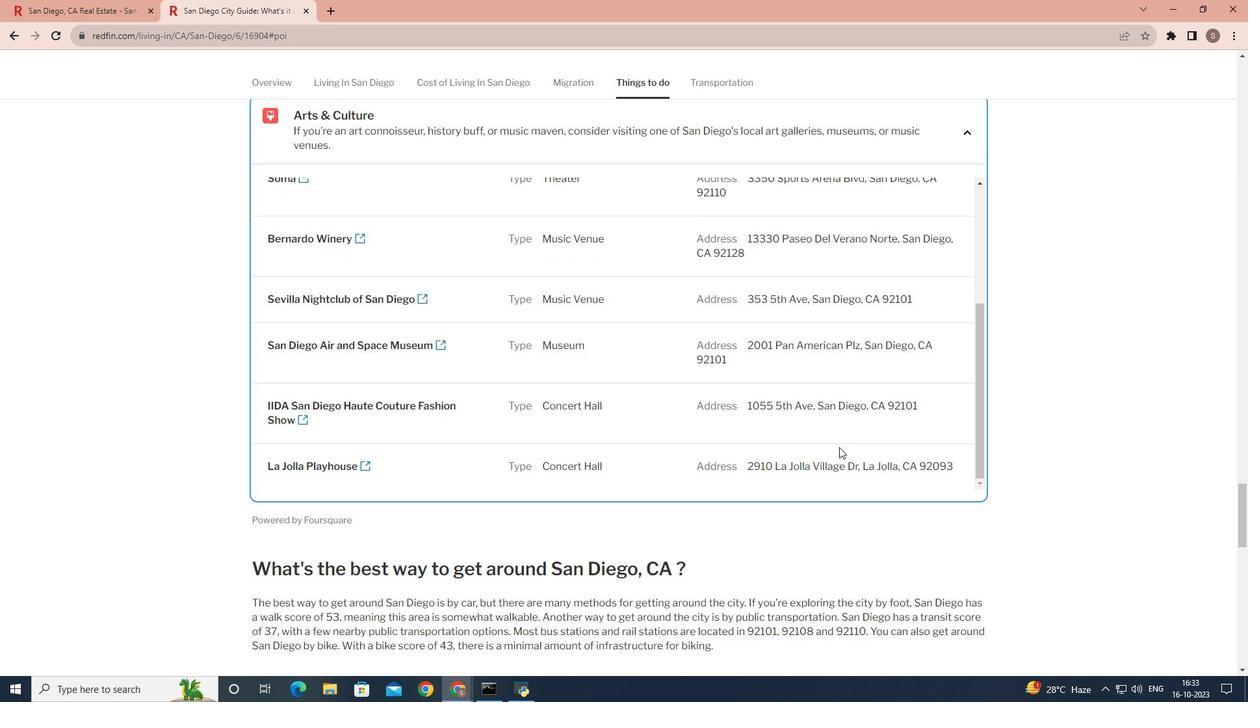 
Action: Mouse scrolled (839, 446) with delta (0, 0)
Screenshot: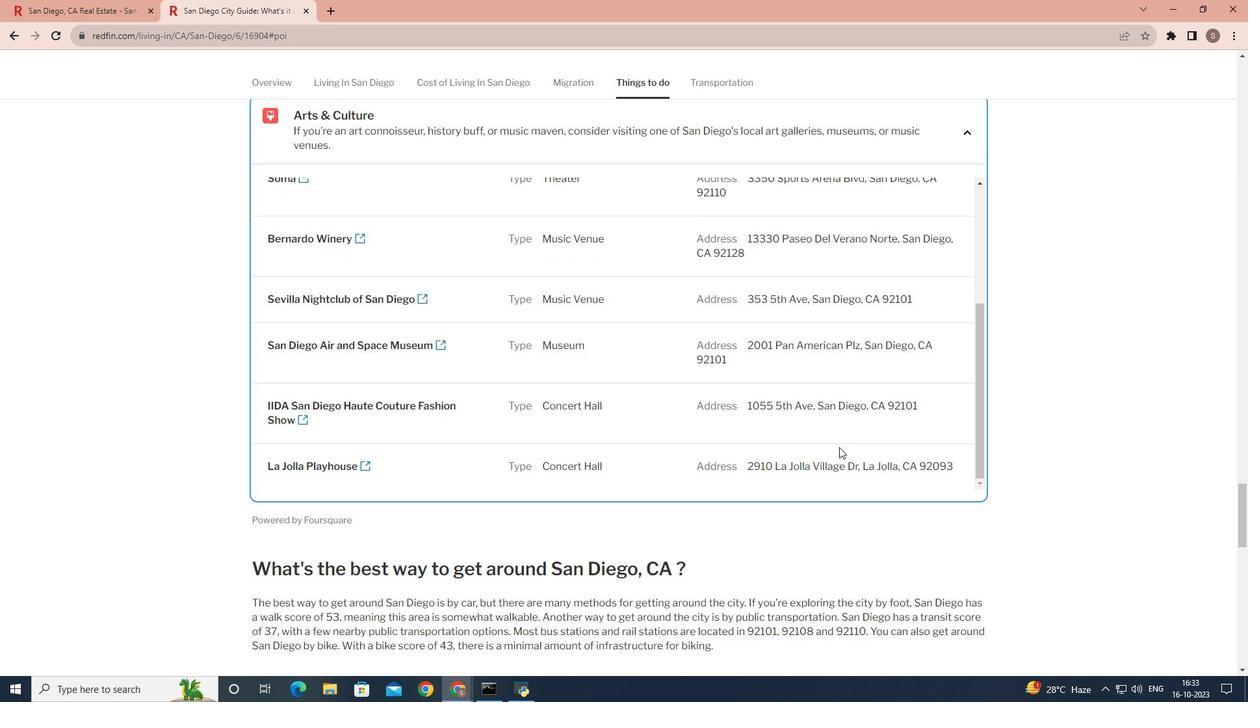 
Action: Mouse scrolled (839, 446) with delta (0, 0)
Screenshot: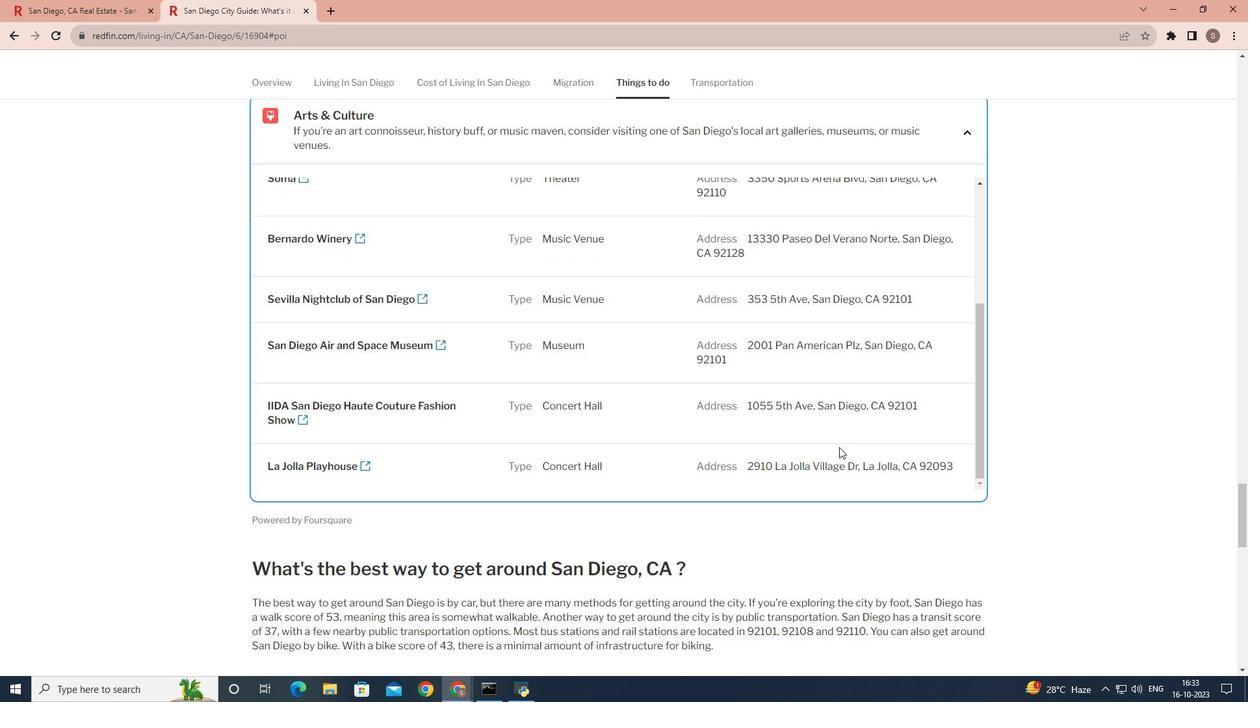 
Action: Mouse scrolled (839, 446) with delta (0, 0)
Screenshot: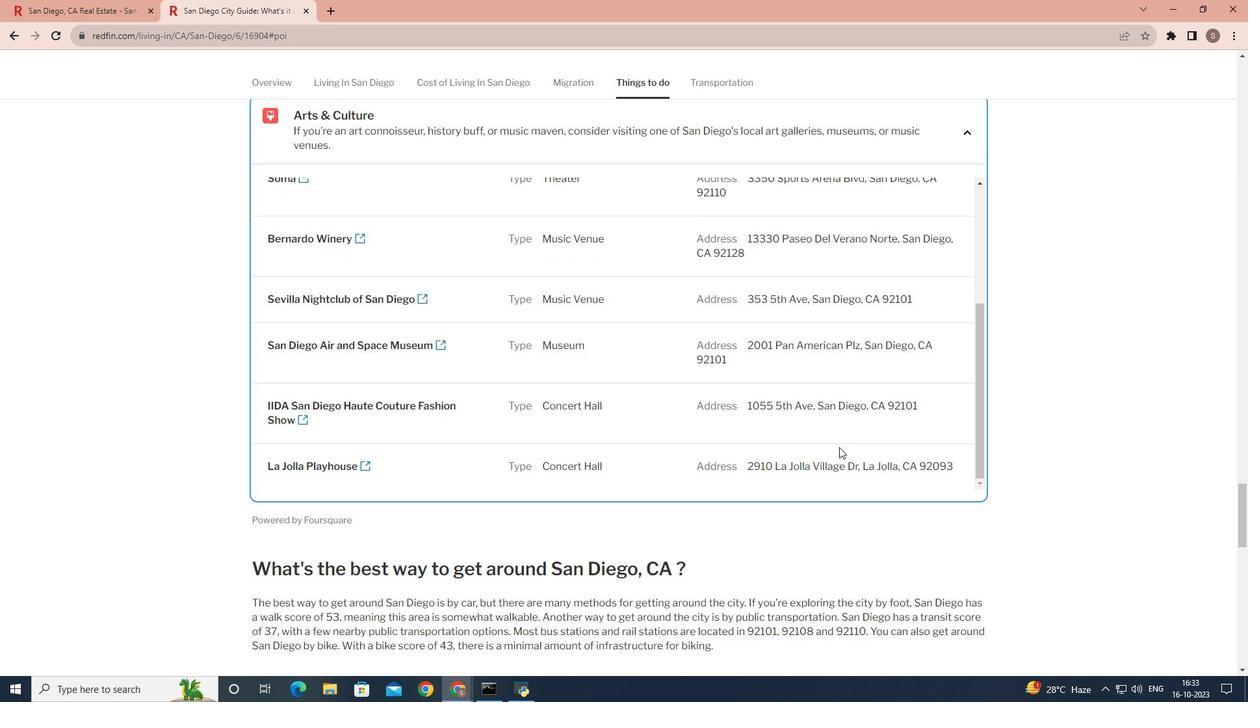 
Action: Mouse scrolled (839, 446) with delta (0, 0)
Screenshot: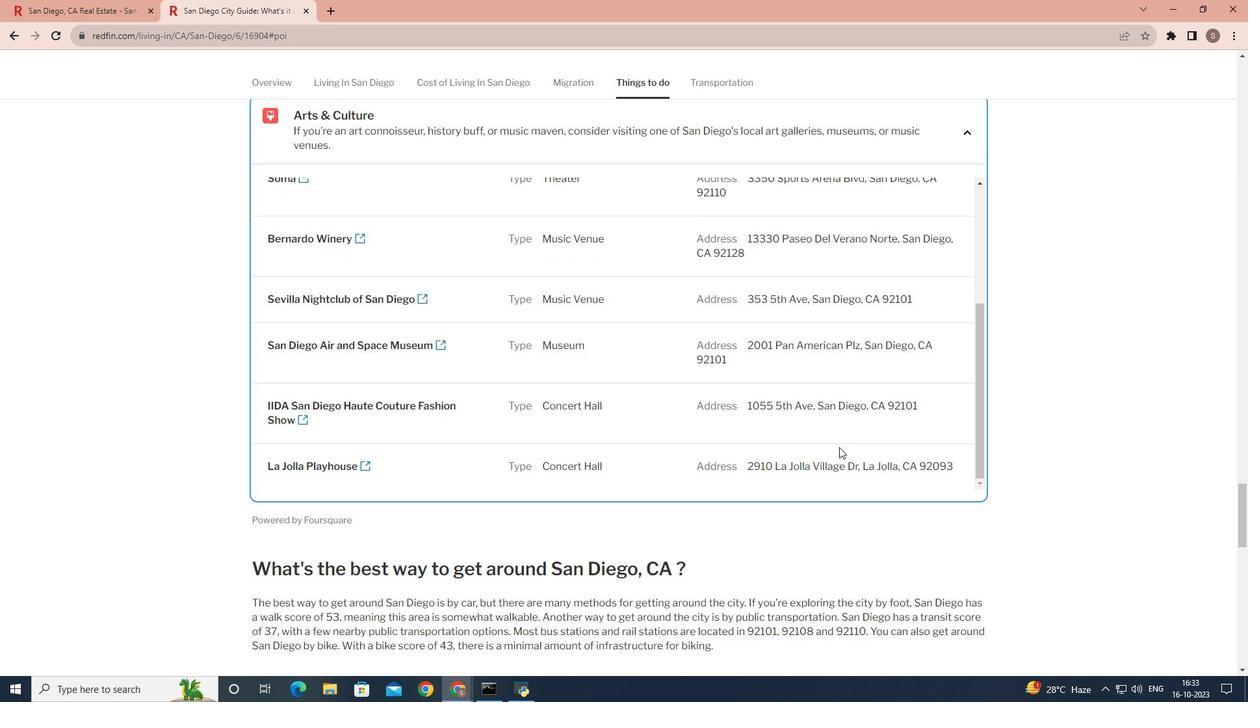 
Action: Mouse scrolled (839, 446) with delta (0, 0)
Screenshot: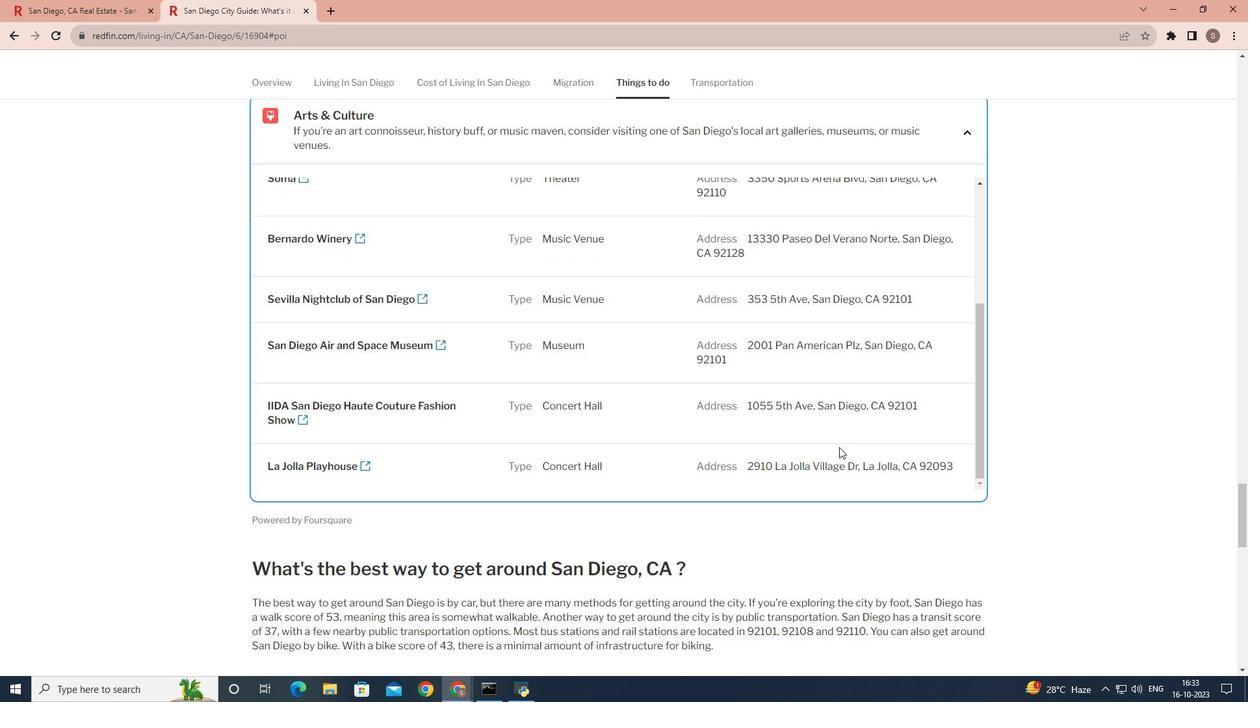 
